 Task: Check the sale-to-list ratio of large master bedroom in the last 3 years.
Action: Mouse scrolled (773, 382) with delta (0, 0)
Screenshot: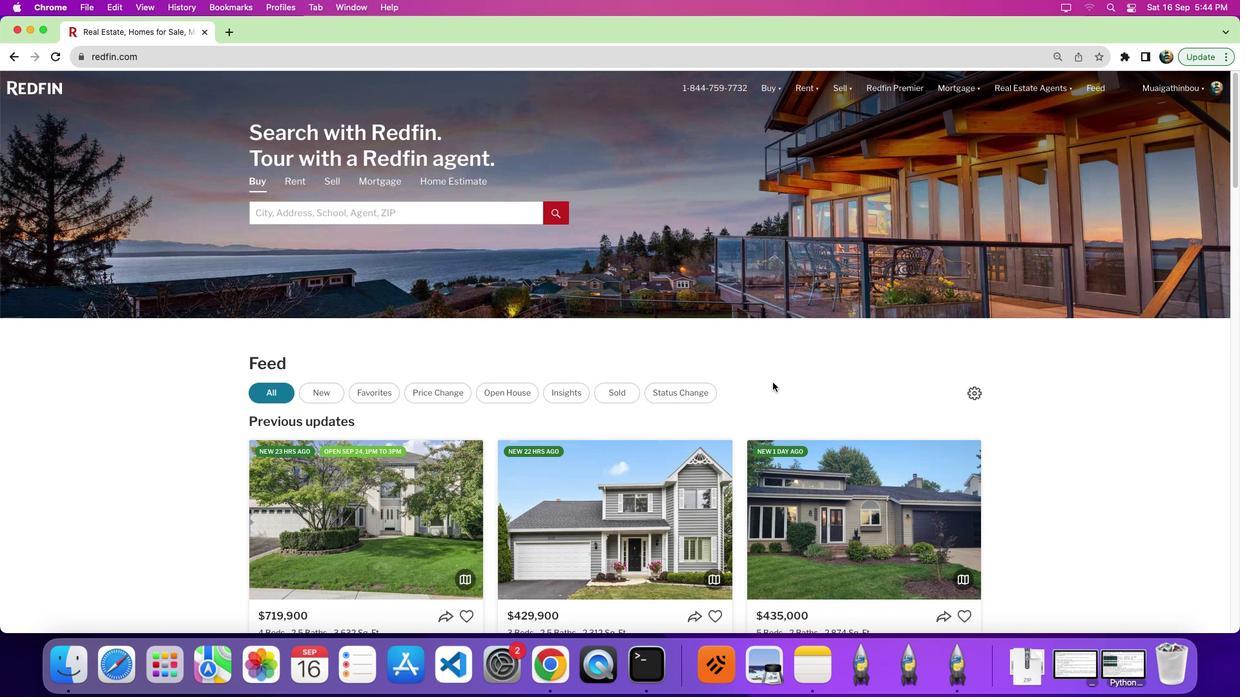 
Action: Mouse scrolled (773, 382) with delta (0, 0)
Screenshot: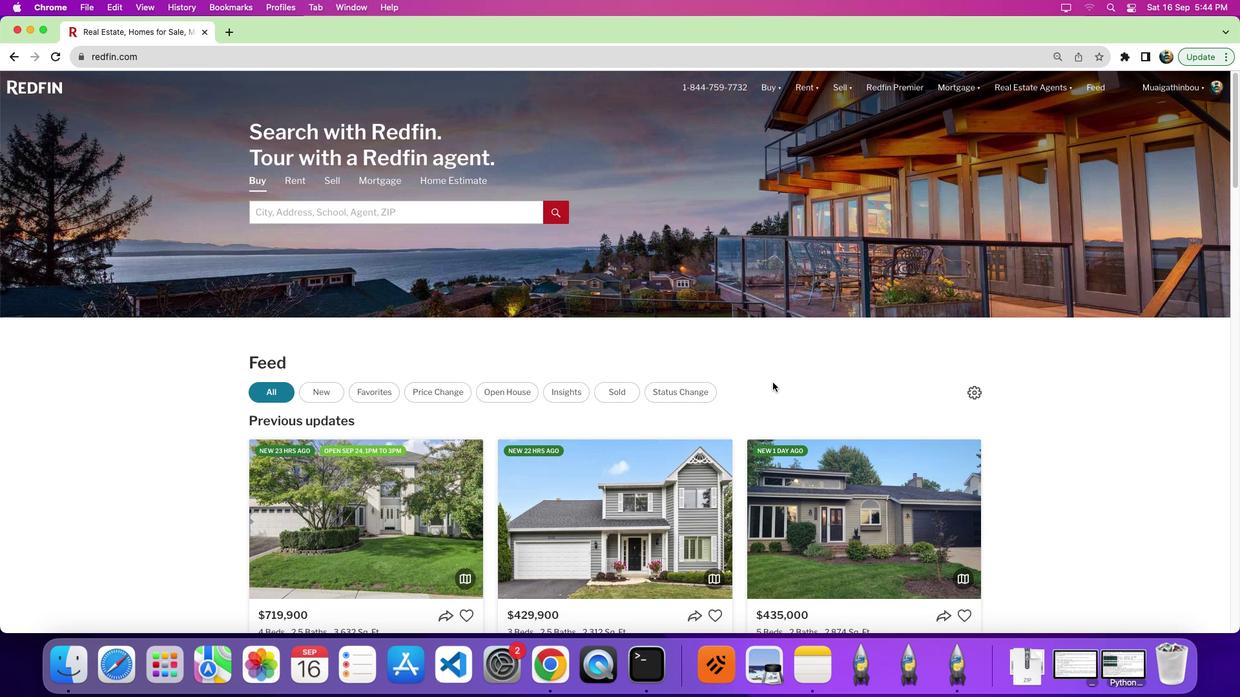 
Action: Mouse moved to (771, 383)
Screenshot: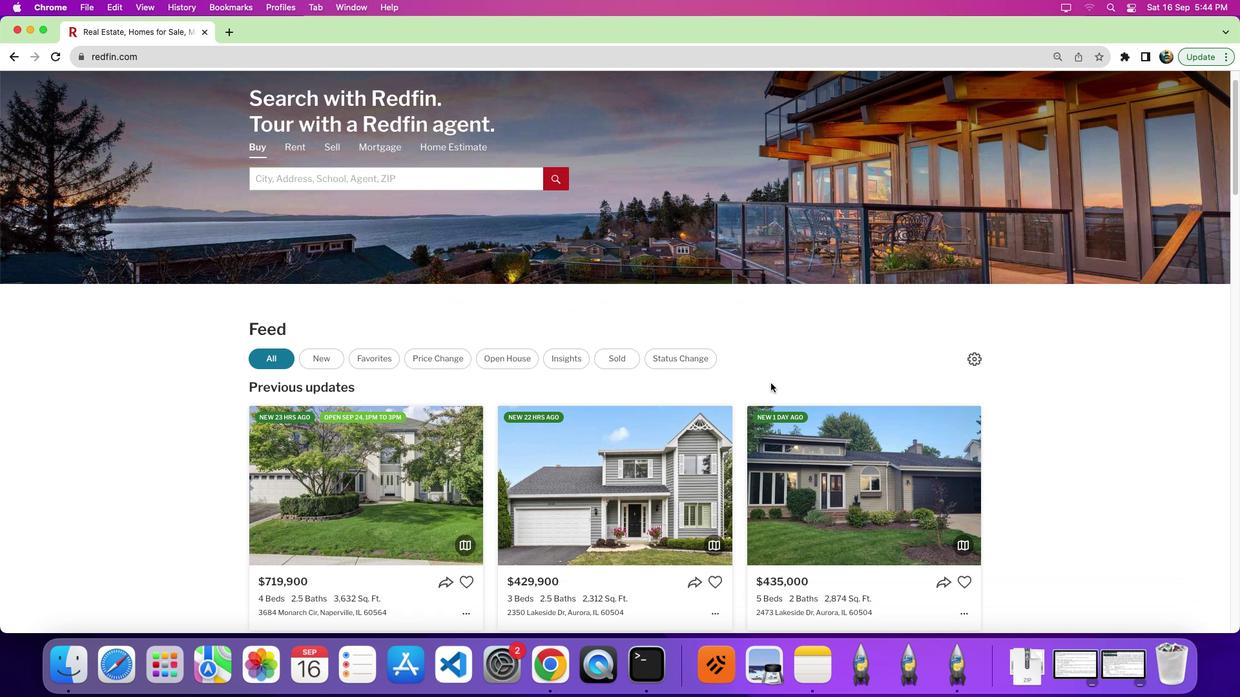 
Action: Mouse scrolled (771, 383) with delta (0, 0)
Screenshot: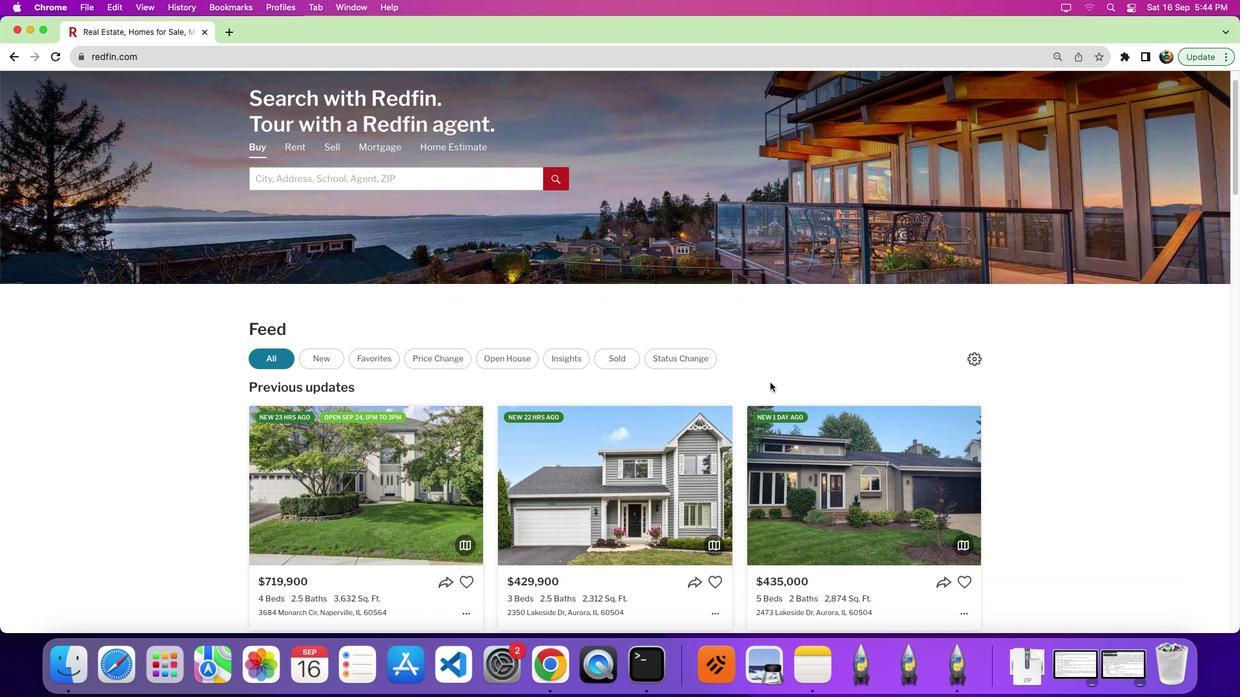 
Action: Mouse moved to (583, 340)
Screenshot: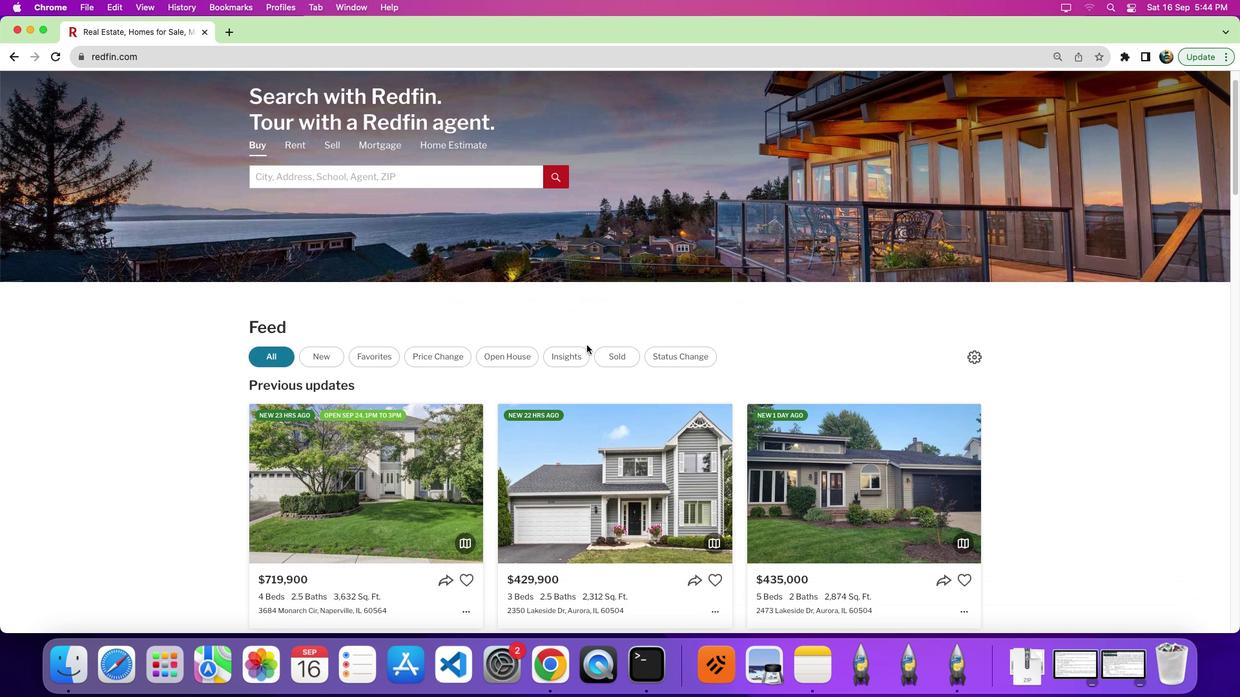 
Action: Mouse scrolled (583, 340) with delta (0, 0)
Screenshot: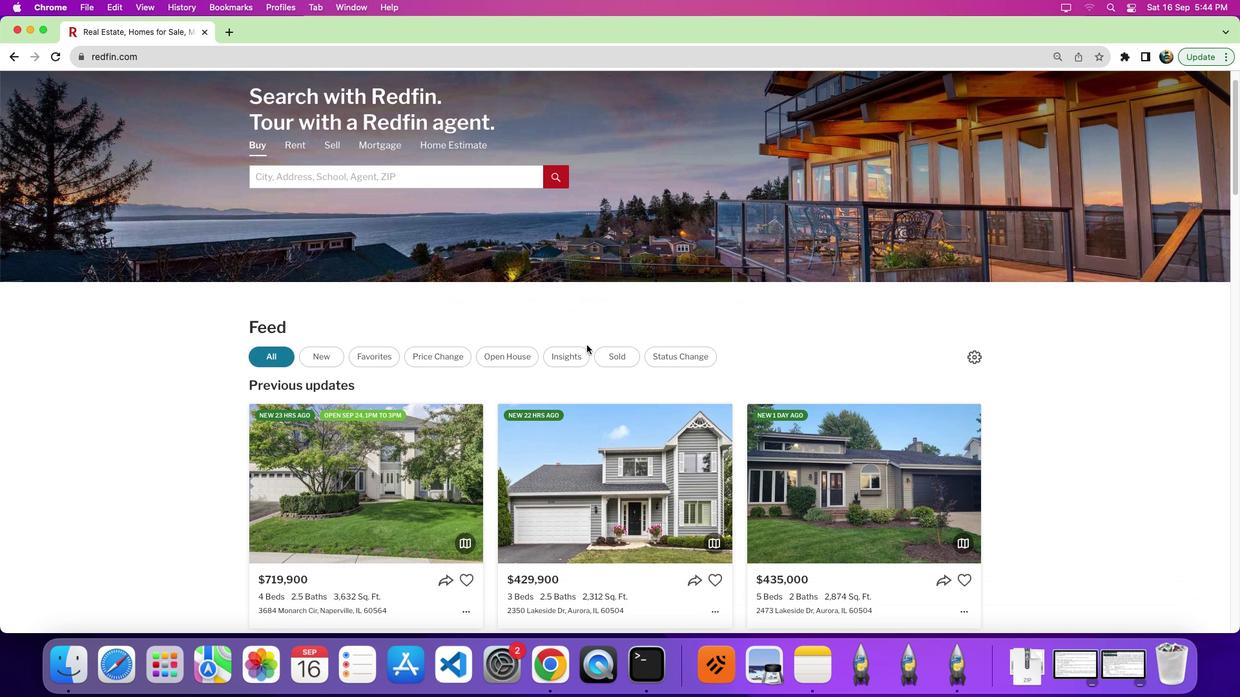 
Action: Mouse moved to (584, 342)
Screenshot: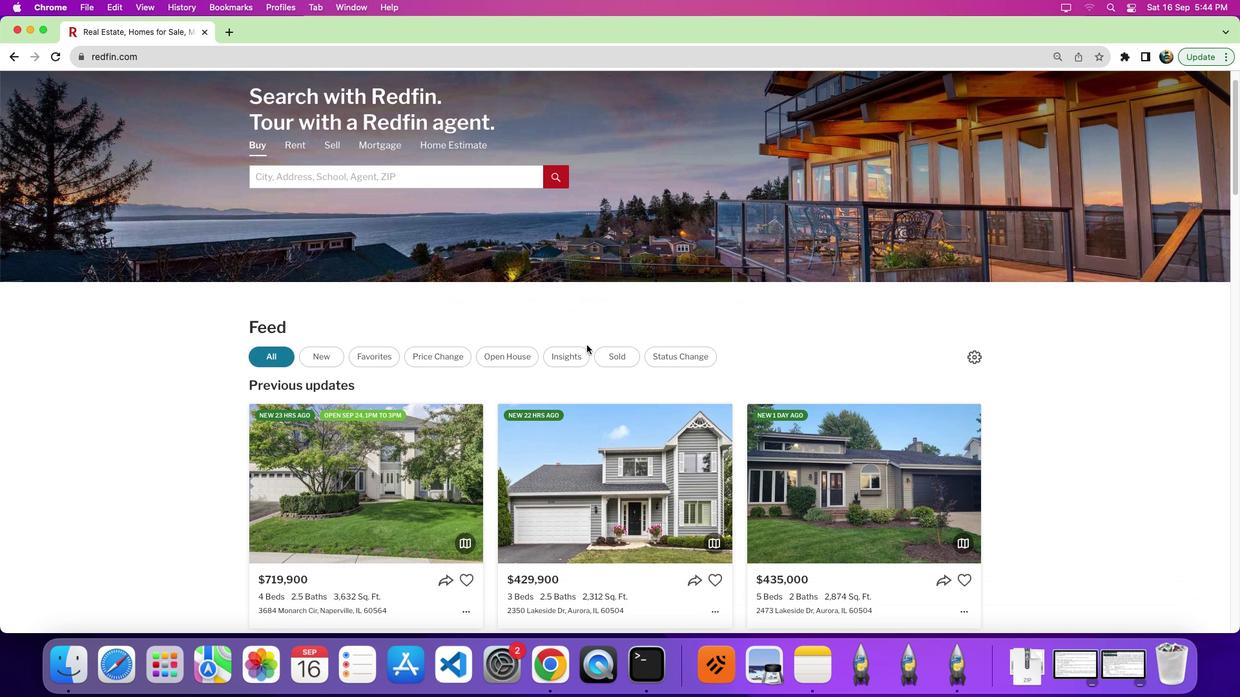 
Action: Mouse scrolled (584, 342) with delta (0, 1)
Screenshot: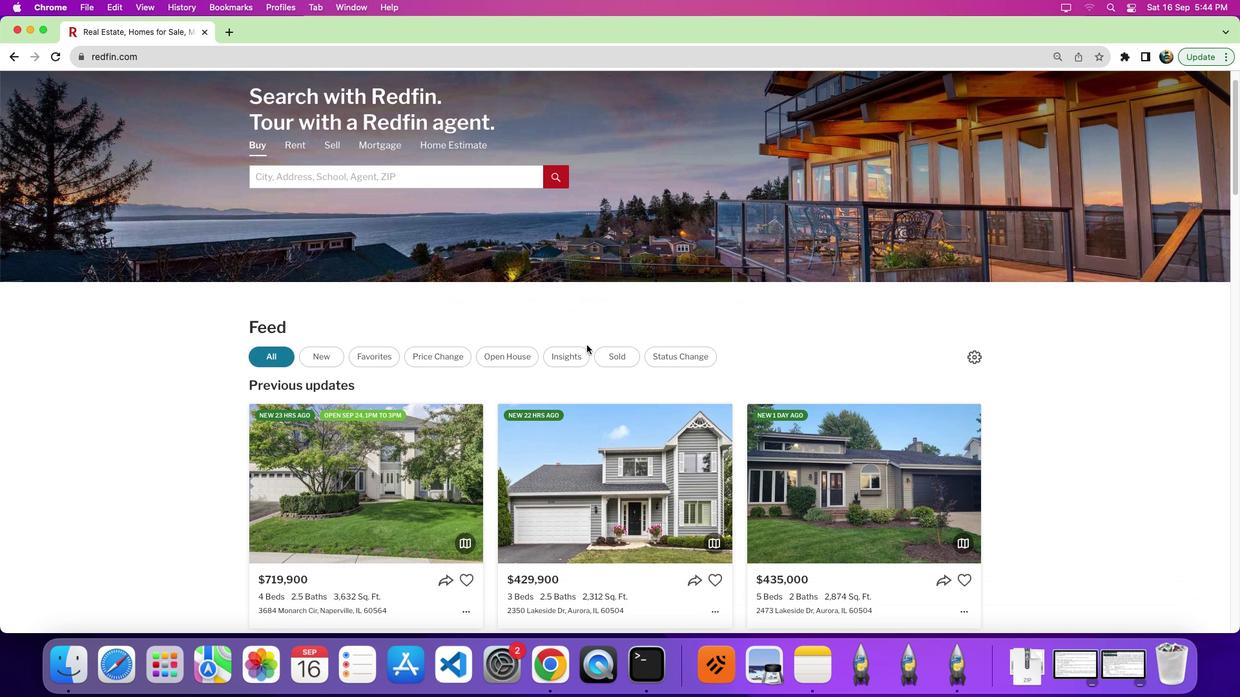
Action: Mouse moved to (590, 348)
Screenshot: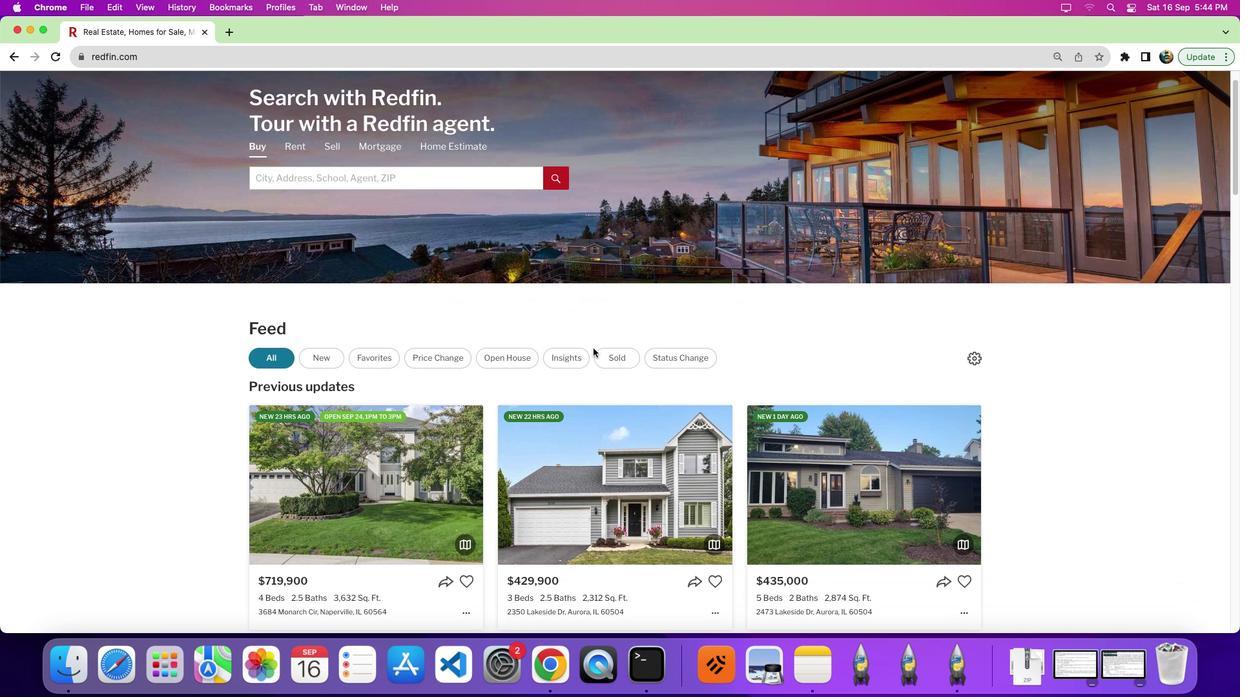 
Action: Mouse scrolled (590, 348) with delta (0, 5)
Screenshot: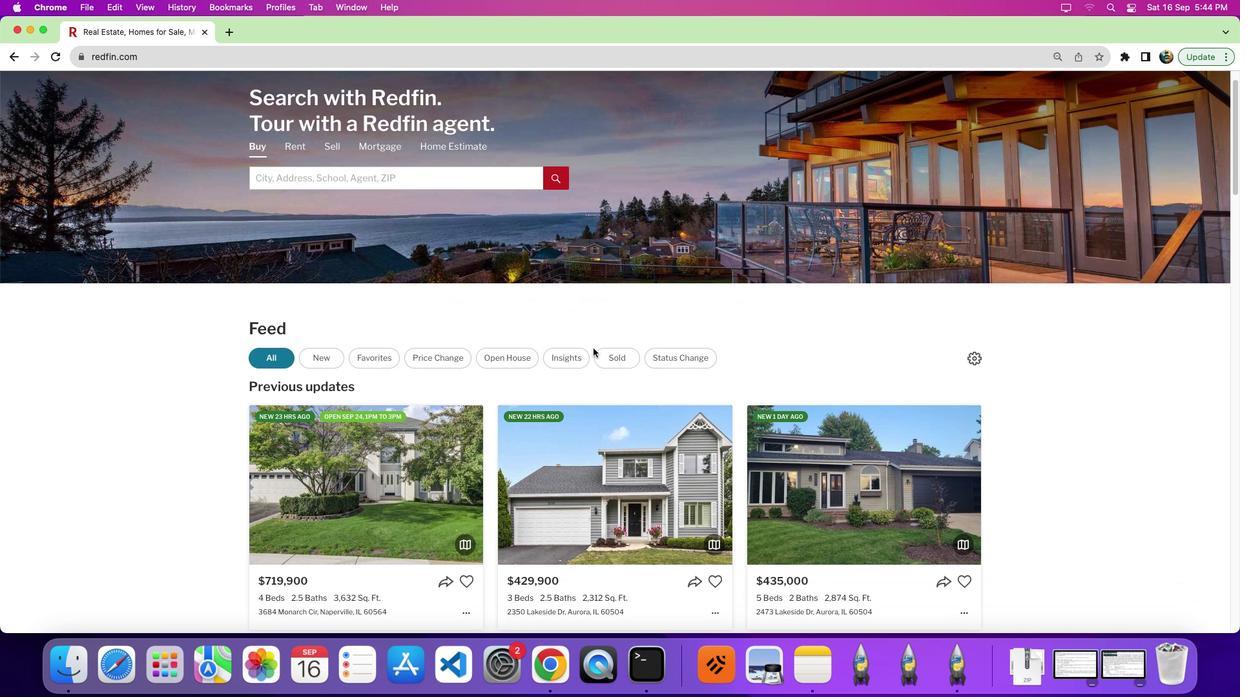 
Action: Mouse moved to (973, 223)
Screenshot: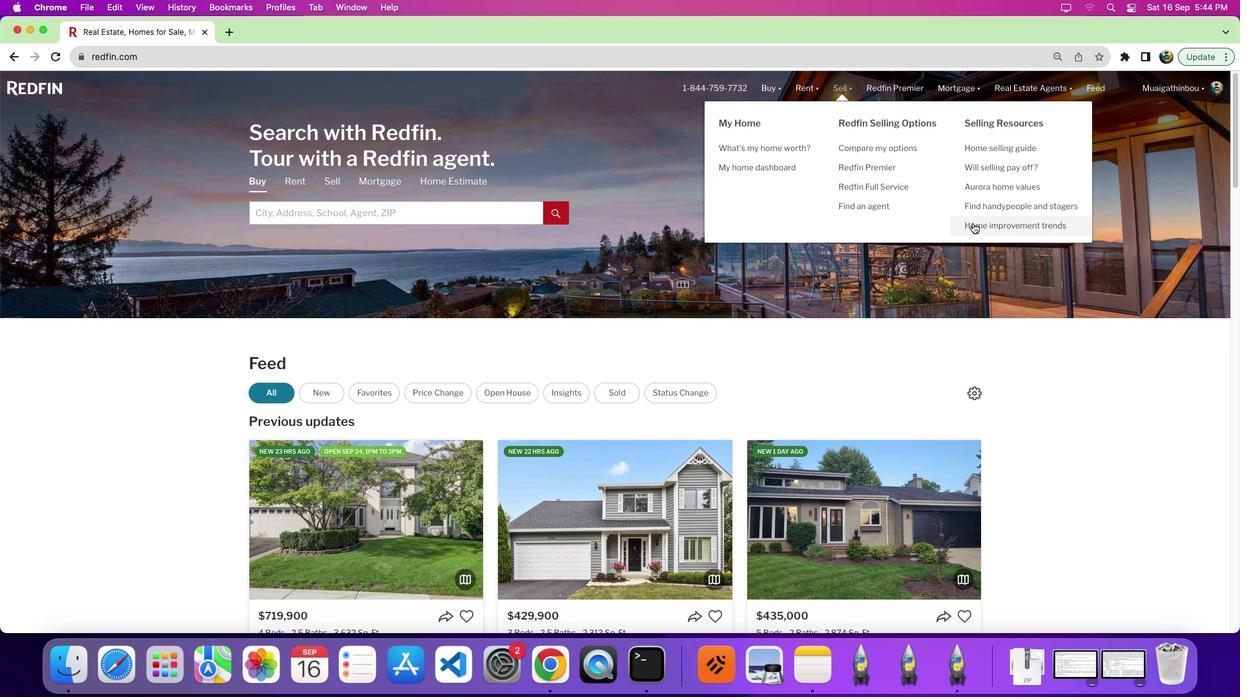
Action: Mouse pressed left at (973, 223)
Screenshot: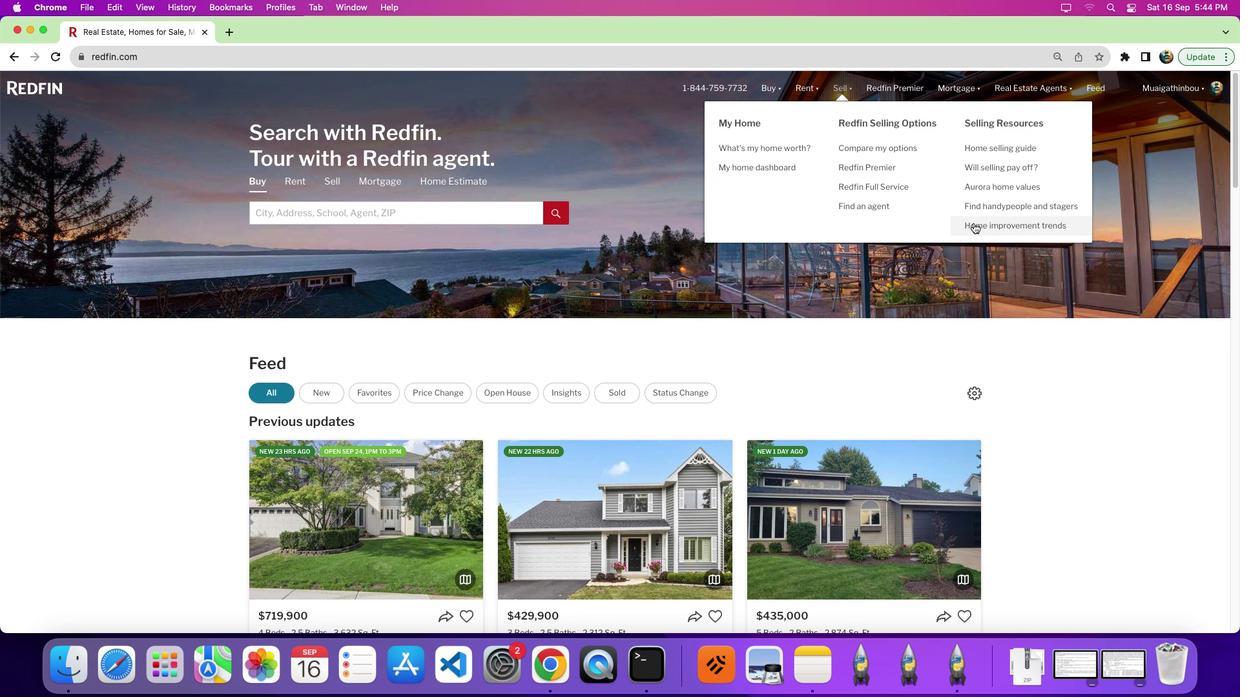 
Action: Mouse moved to (973, 223)
Screenshot: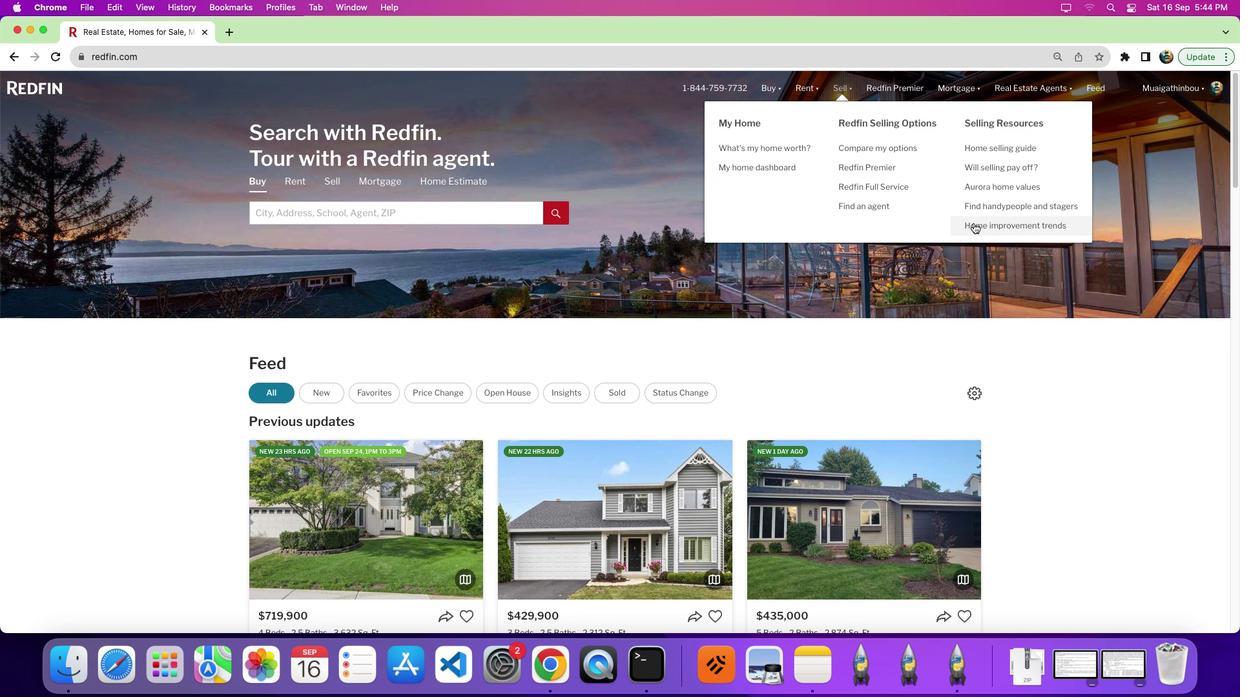 
Action: Mouse pressed left at (973, 223)
Screenshot: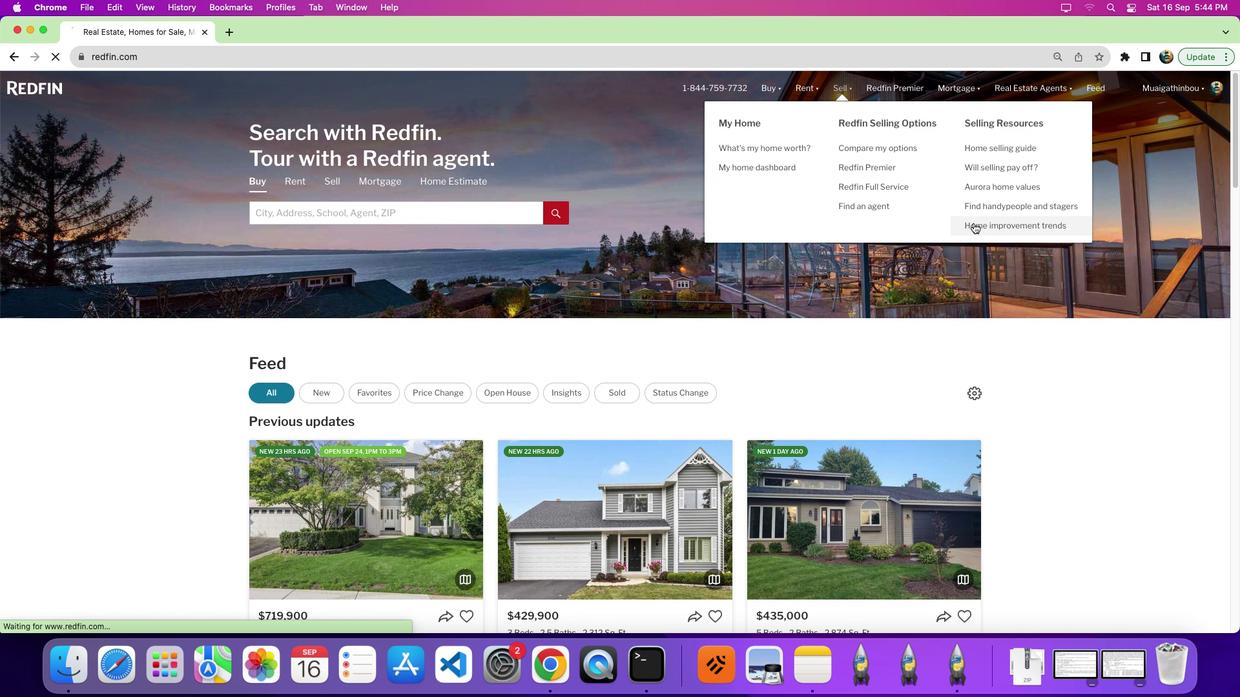 
Action: Mouse moved to (352, 248)
Screenshot: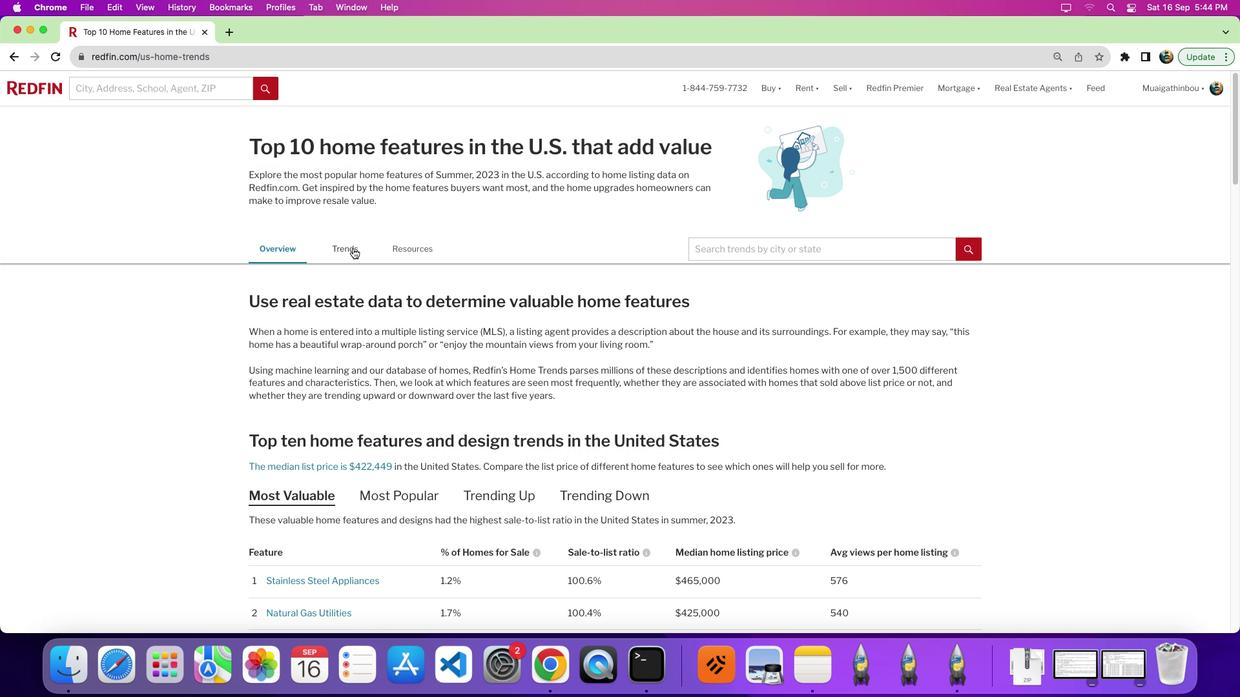 
Action: Mouse pressed left at (352, 248)
Screenshot: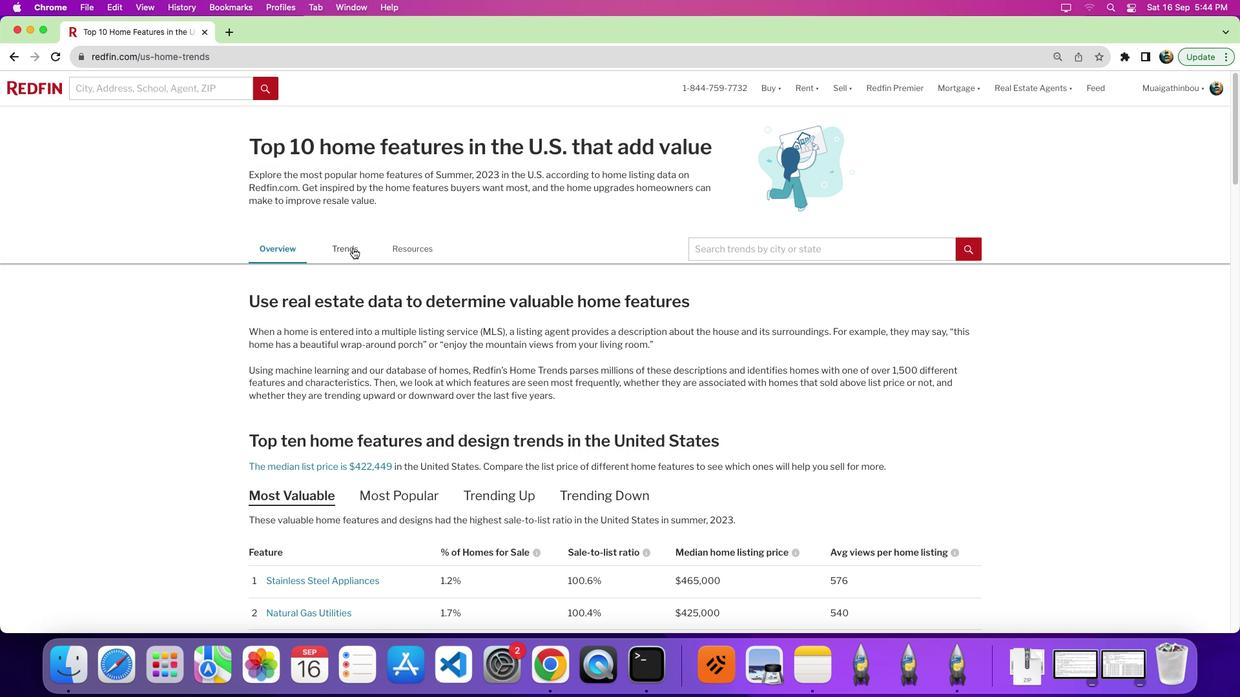 
Action: Mouse moved to (547, 372)
Screenshot: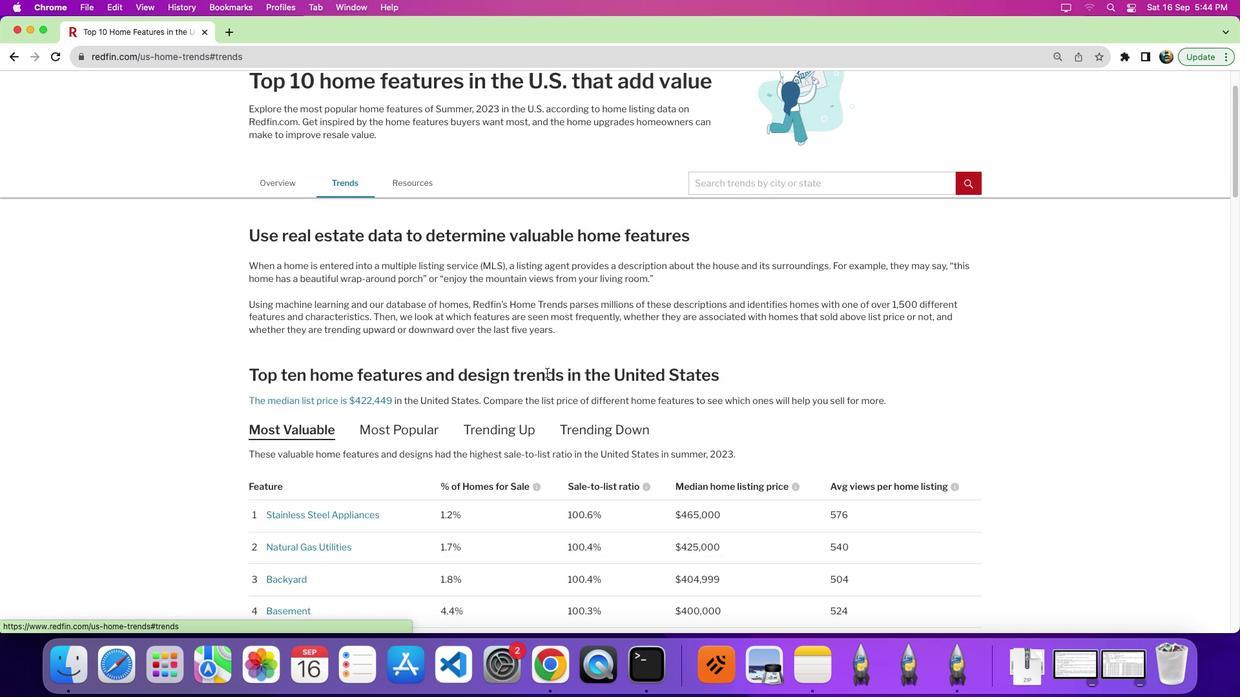 
Action: Mouse scrolled (547, 372) with delta (0, 0)
Screenshot: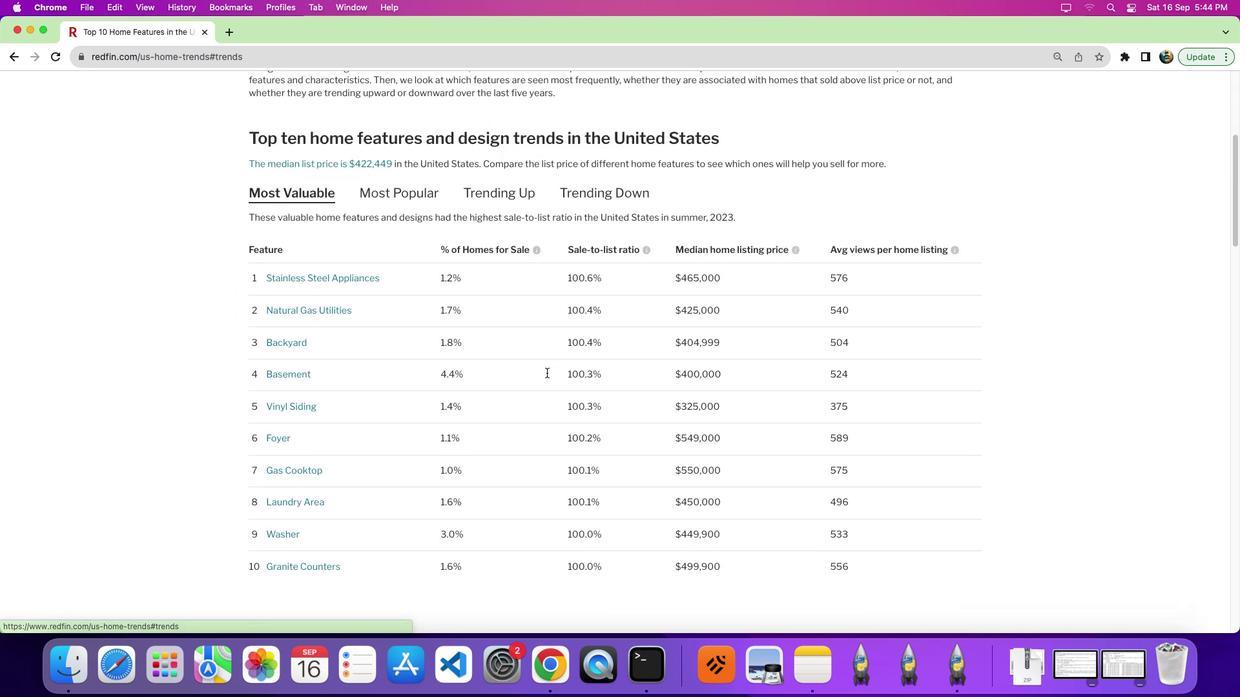 
Action: Mouse scrolled (547, 372) with delta (0, -1)
Screenshot: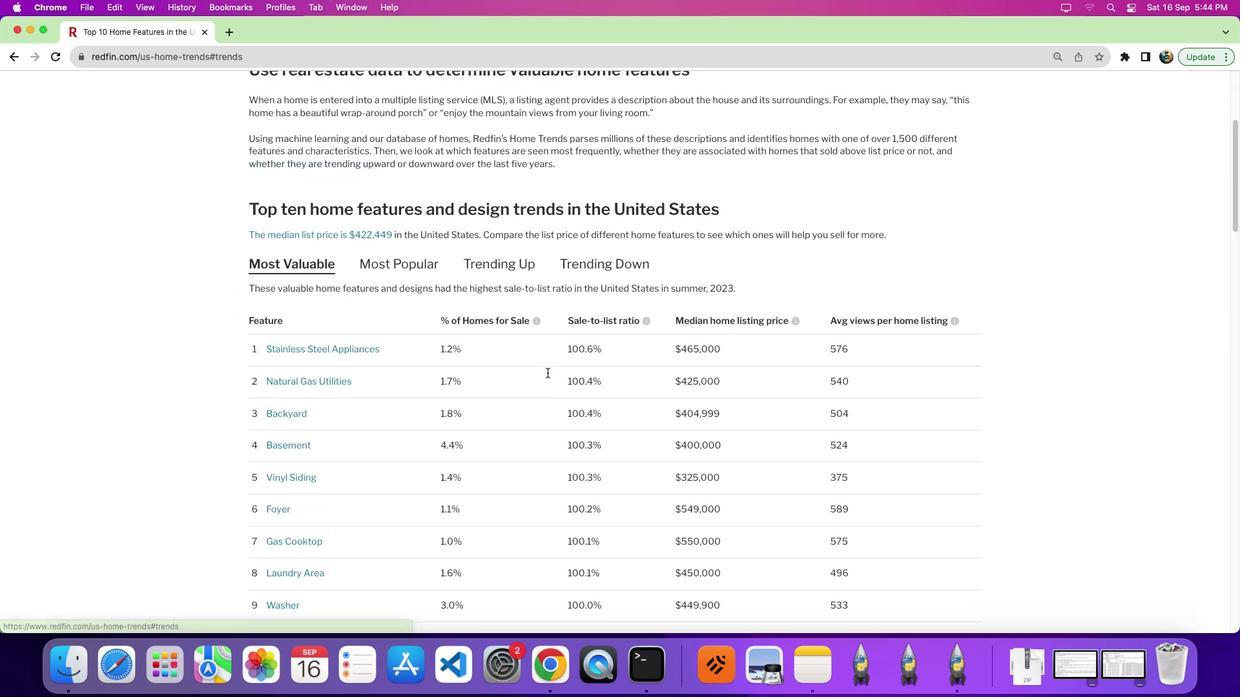 
Action: Mouse moved to (547, 372)
Screenshot: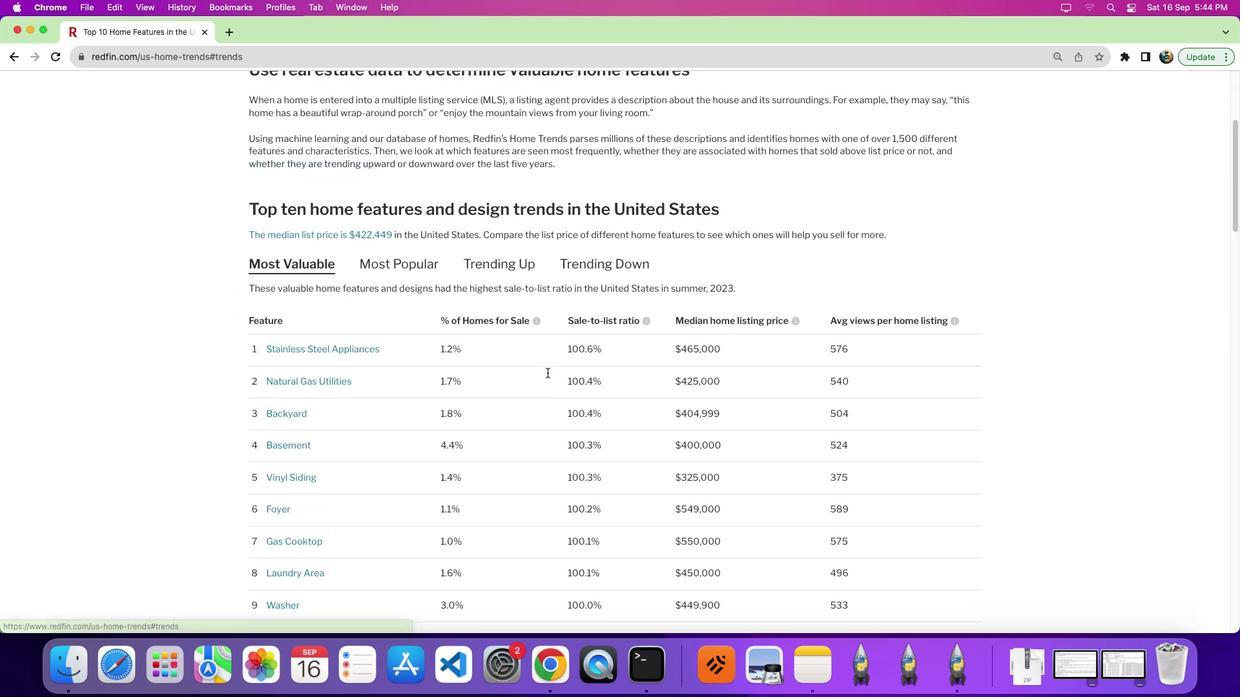 
Action: Mouse scrolled (547, 372) with delta (0, -5)
Screenshot: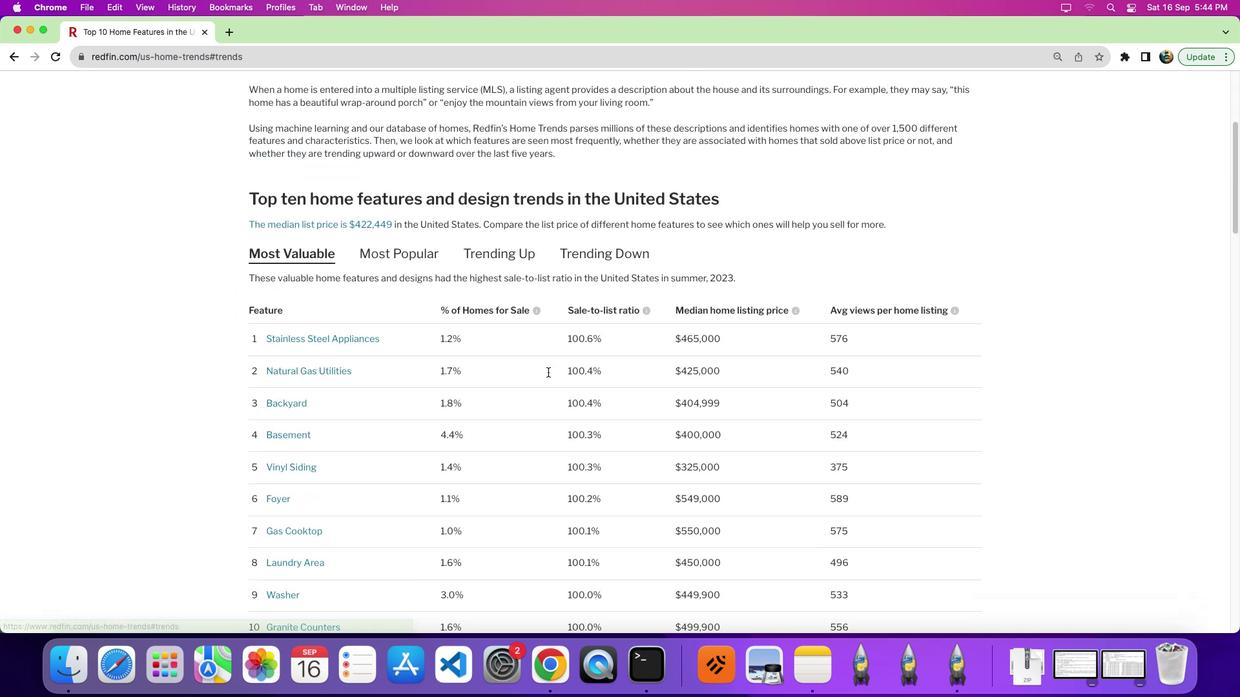 
Action: Mouse moved to (547, 372)
Screenshot: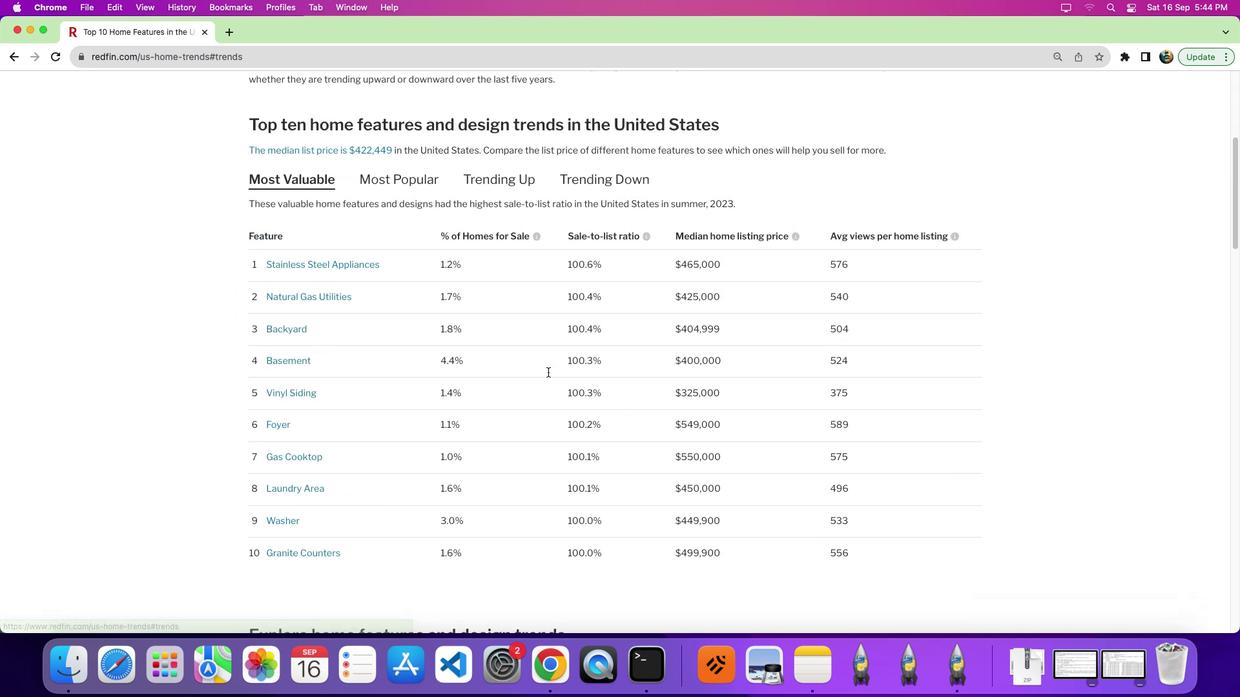 
Action: Mouse scrolled (547, 372) with delta (0, 0)
Screenshot: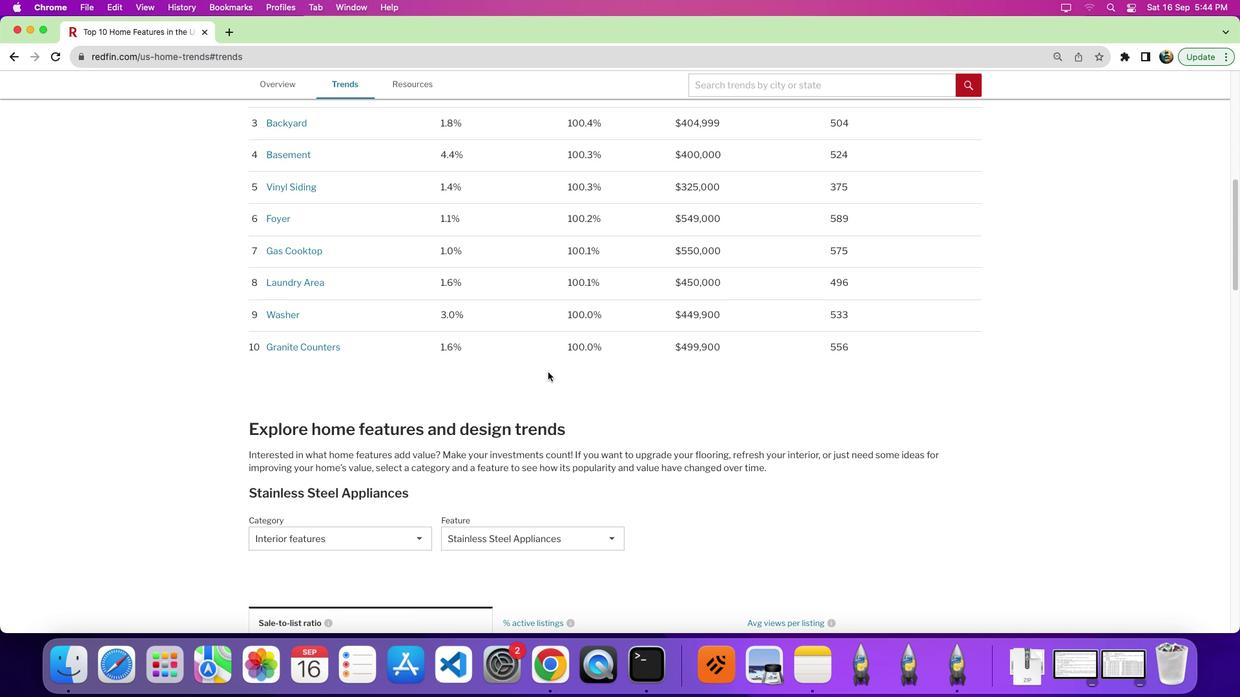 
Action: Mouse scrolled (547, 372) with delta (0, 0)
Screenshot: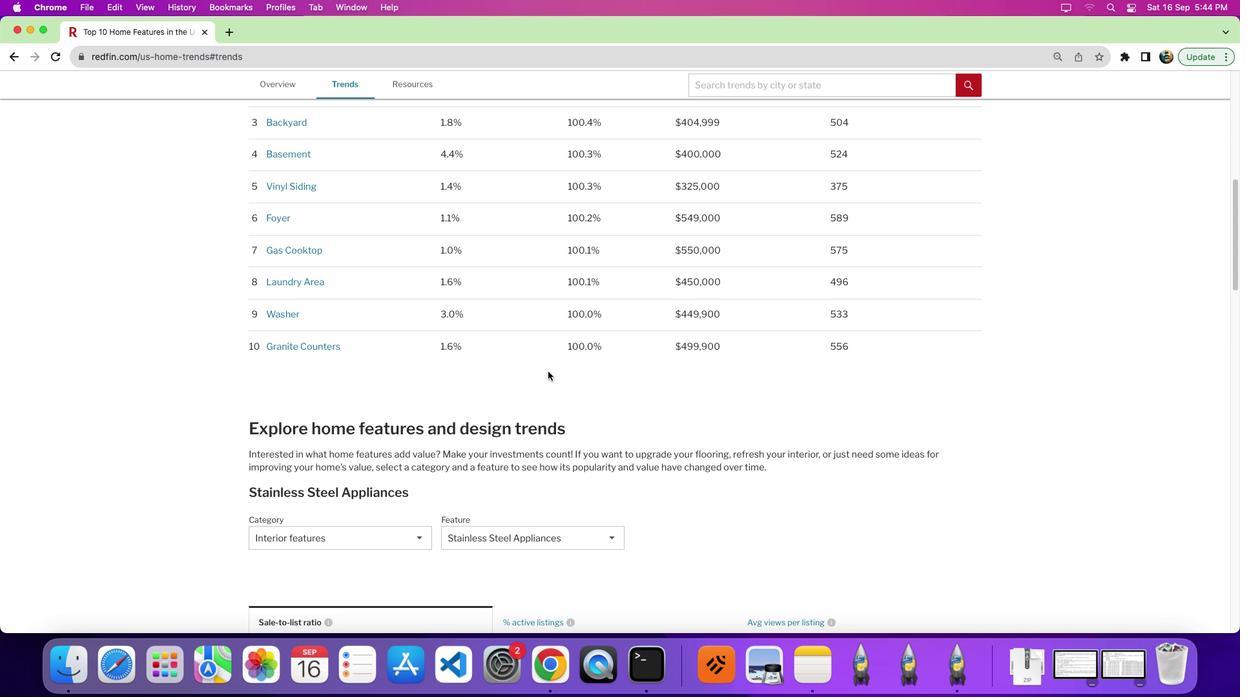 
Action: Mouse moved to (547, 371)
Screenshot: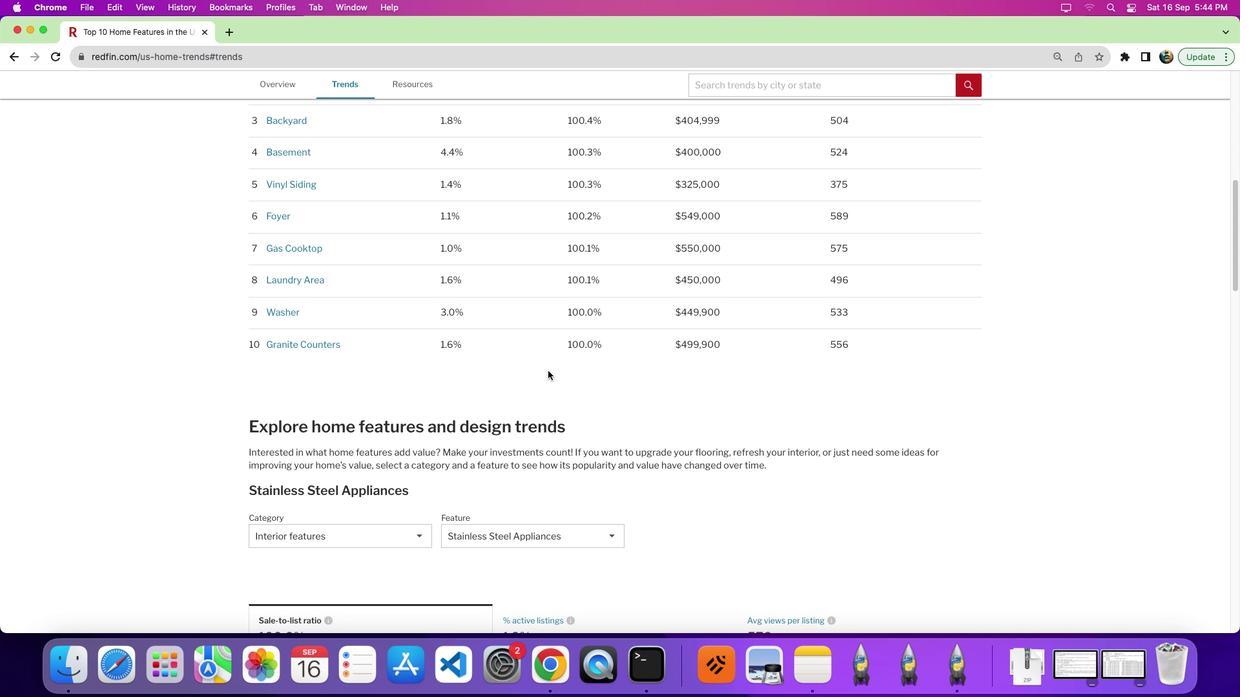 
Action: Mouse scrolled (547, 371) with delta (0, -3)
Screenshot: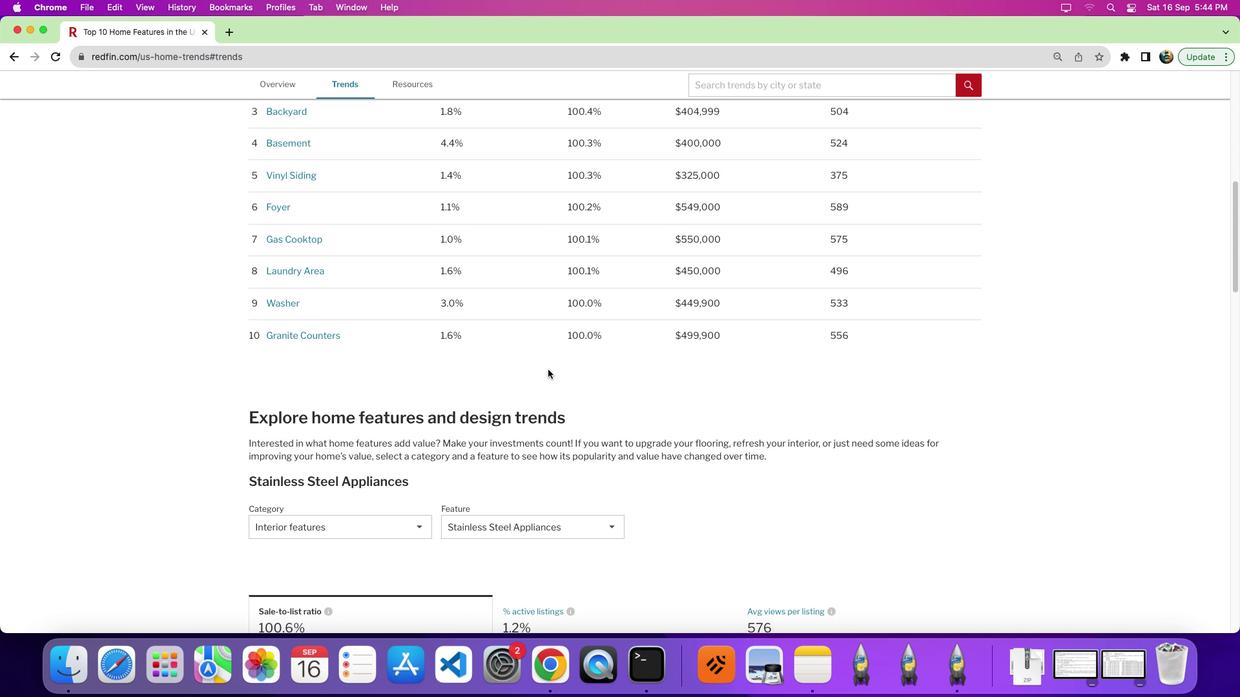 
Action: Mouse moved to (430, 321)
Screenshot: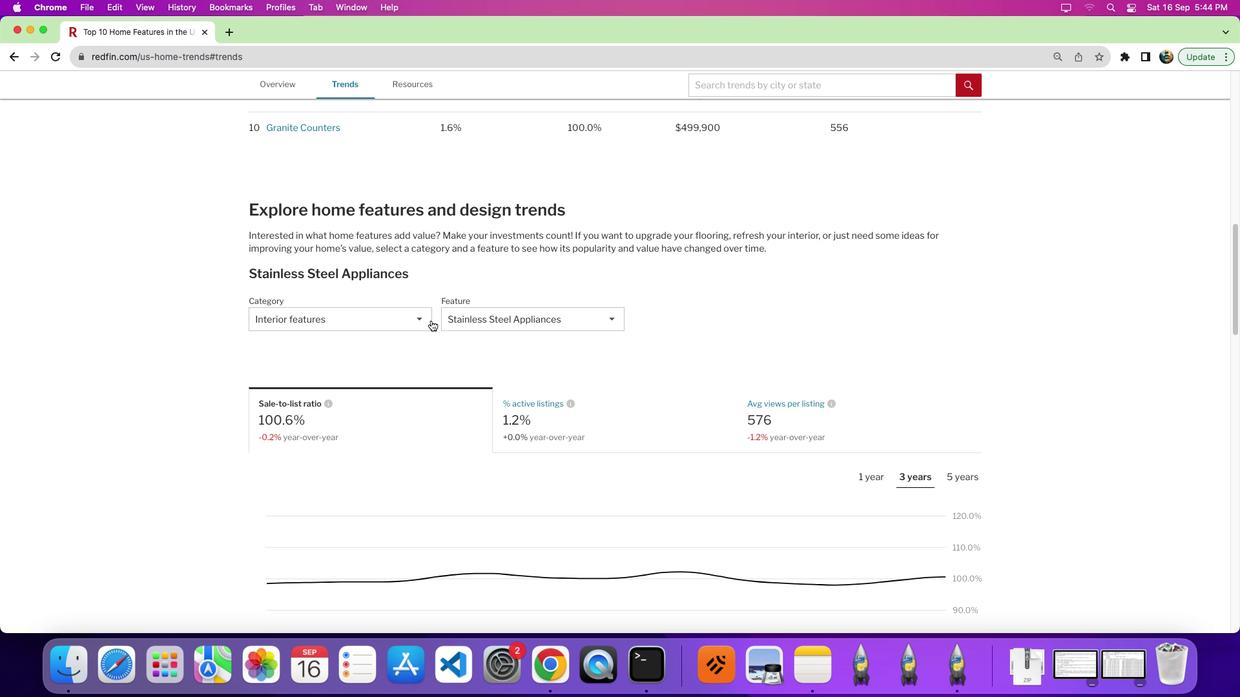 
Action: Mouse pressed left at (430, 321)
Screenshot: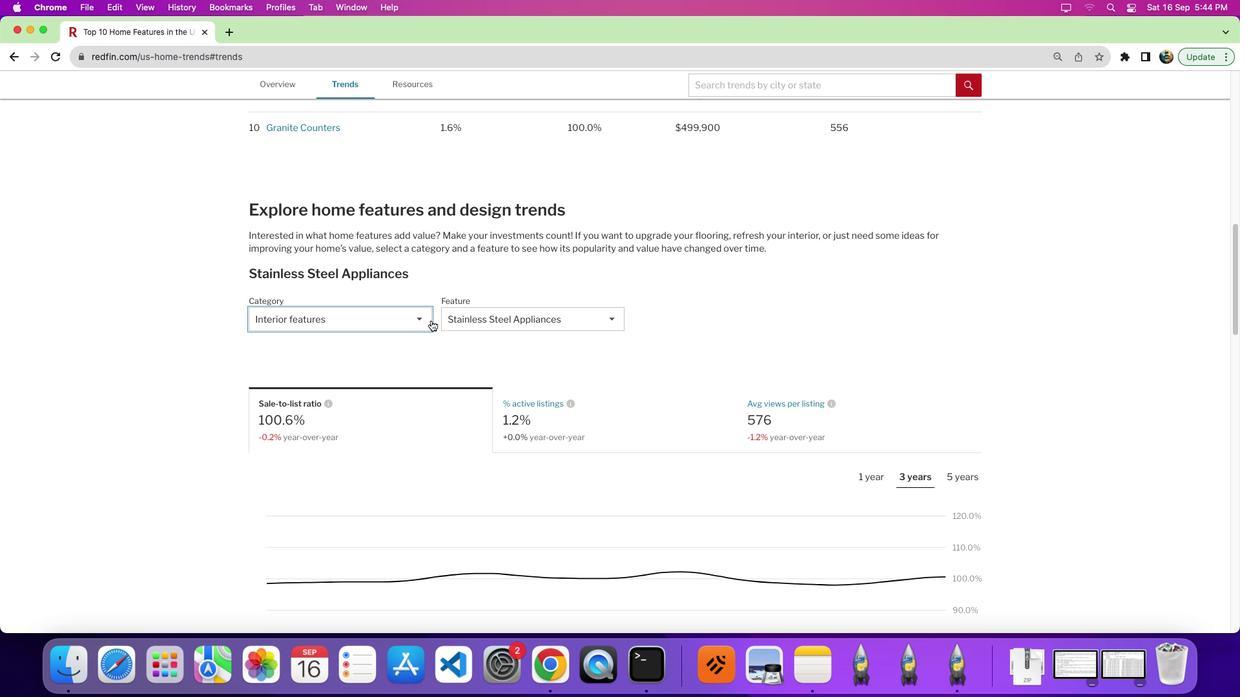 
Action: Mouse moved to (389, 368)
Screenshot: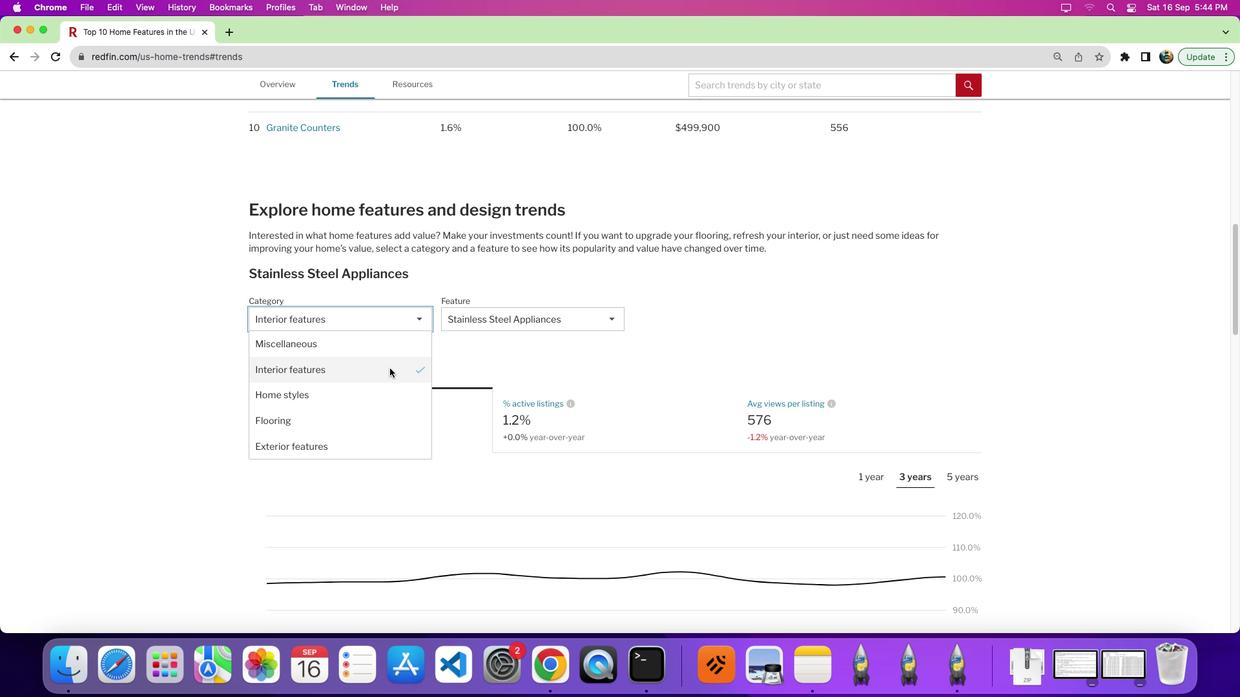 
Action: Mouse pressed left at (389, 368)
Screenshot: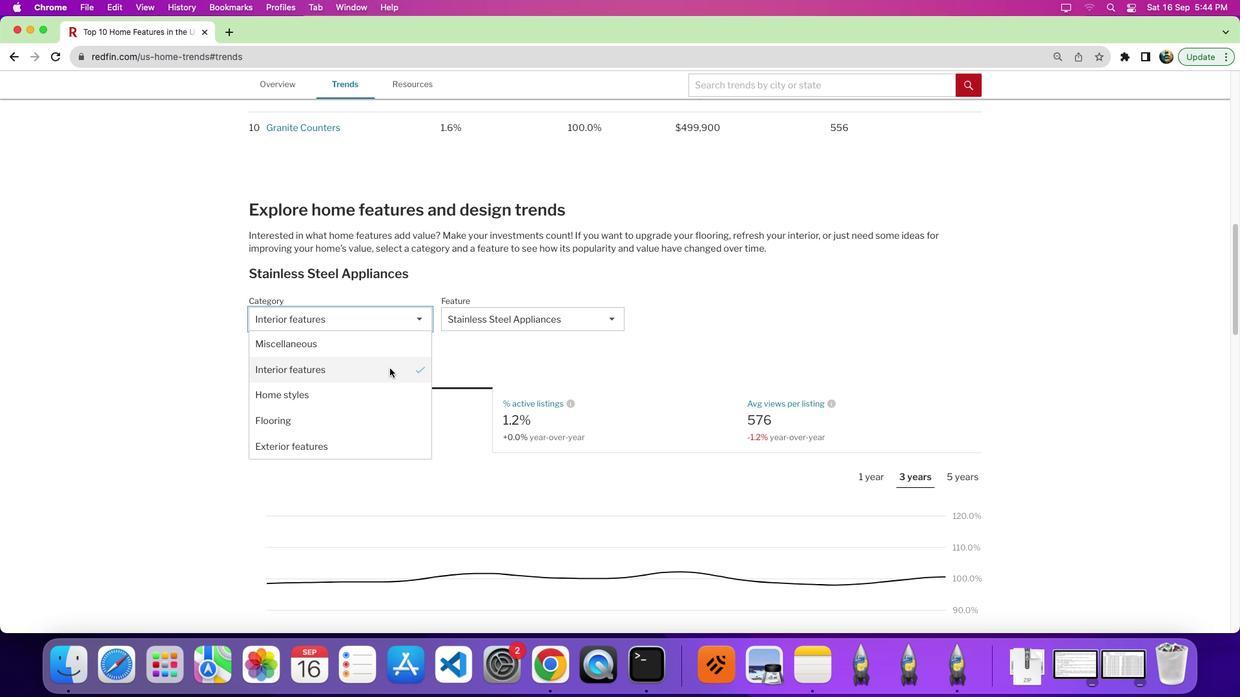 
Action: Mouse moved to (526, 314)
Screenshot: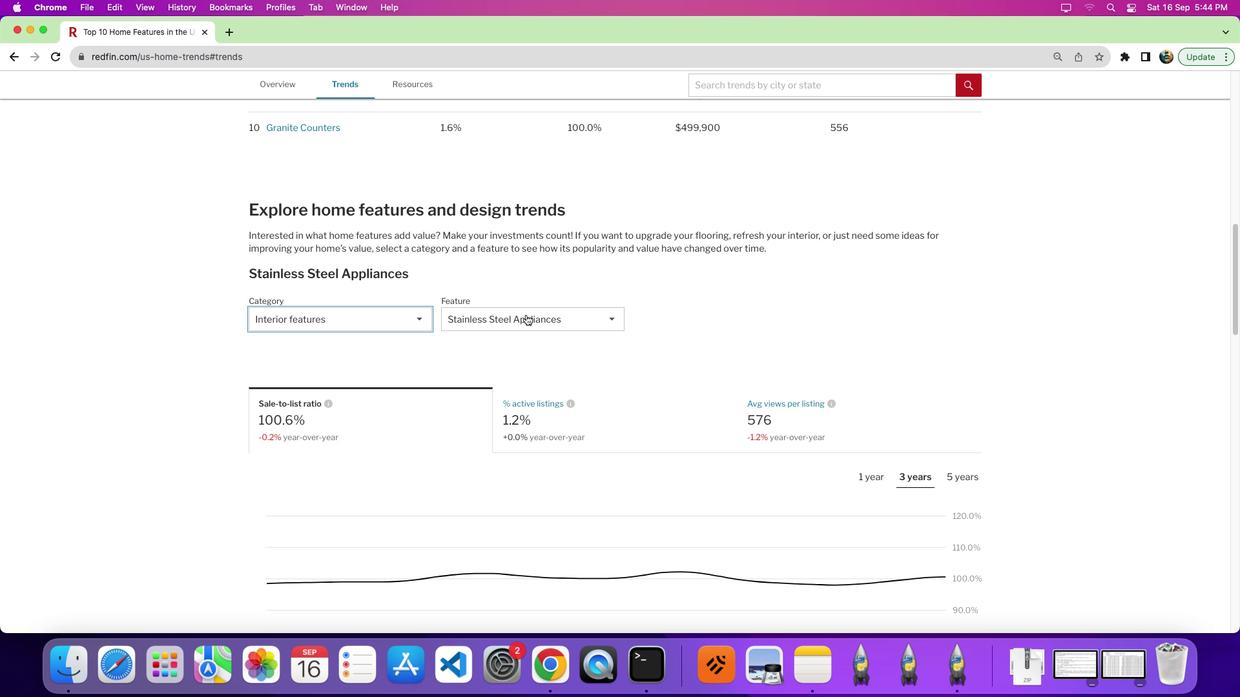 
Action: Mouse pressed left at (526, 314)
Screenshot: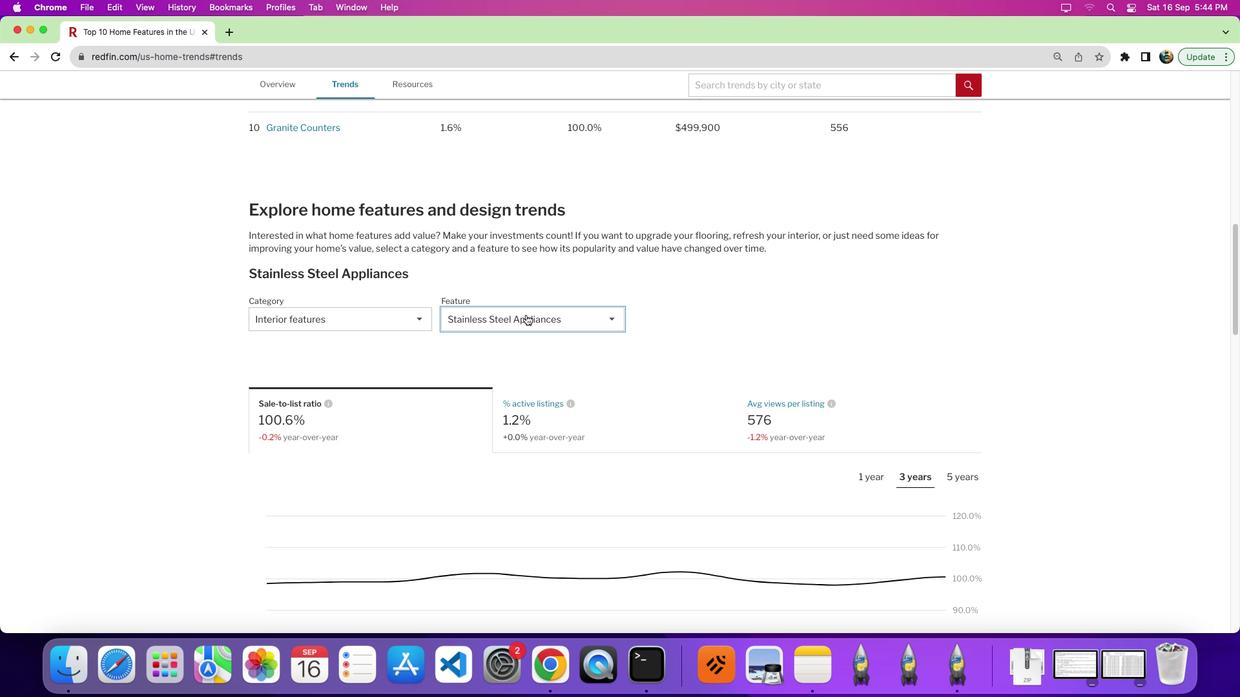 
Action: Mouse moved to (618, 437)
Screenshot: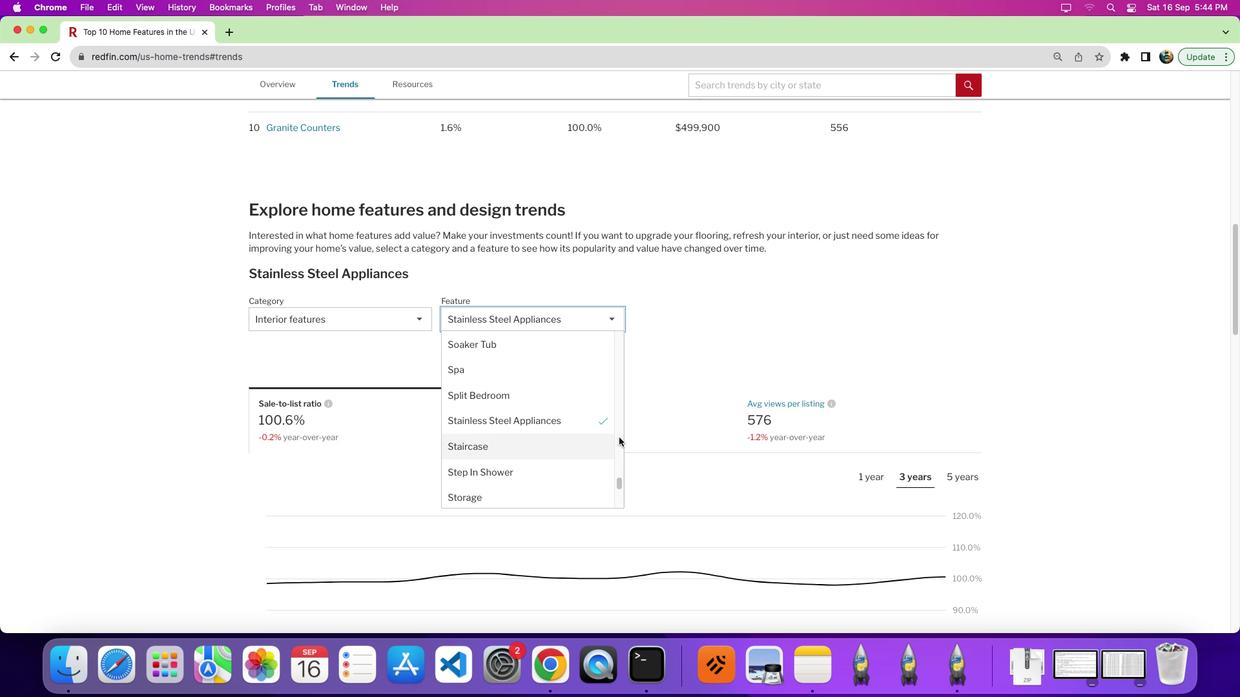 
Action: Mouse pressed left at (618, 437)
Screenshot: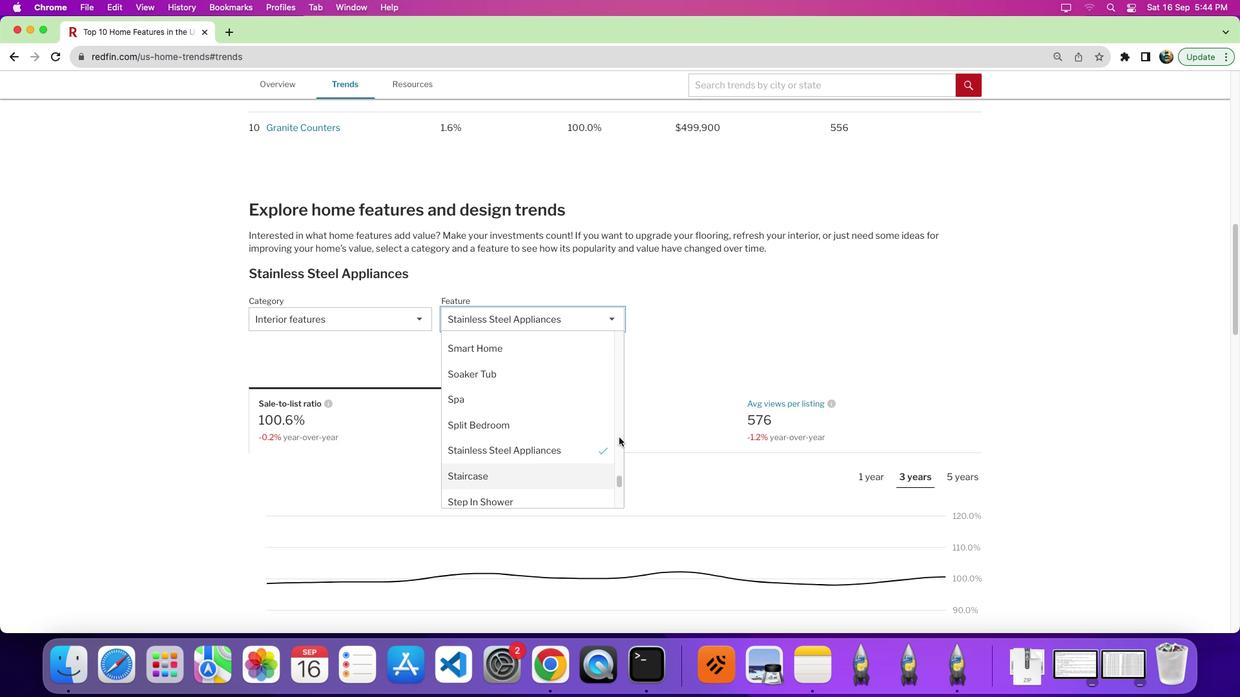 
Action: Mouse moved to (542, 441)
Screenshot: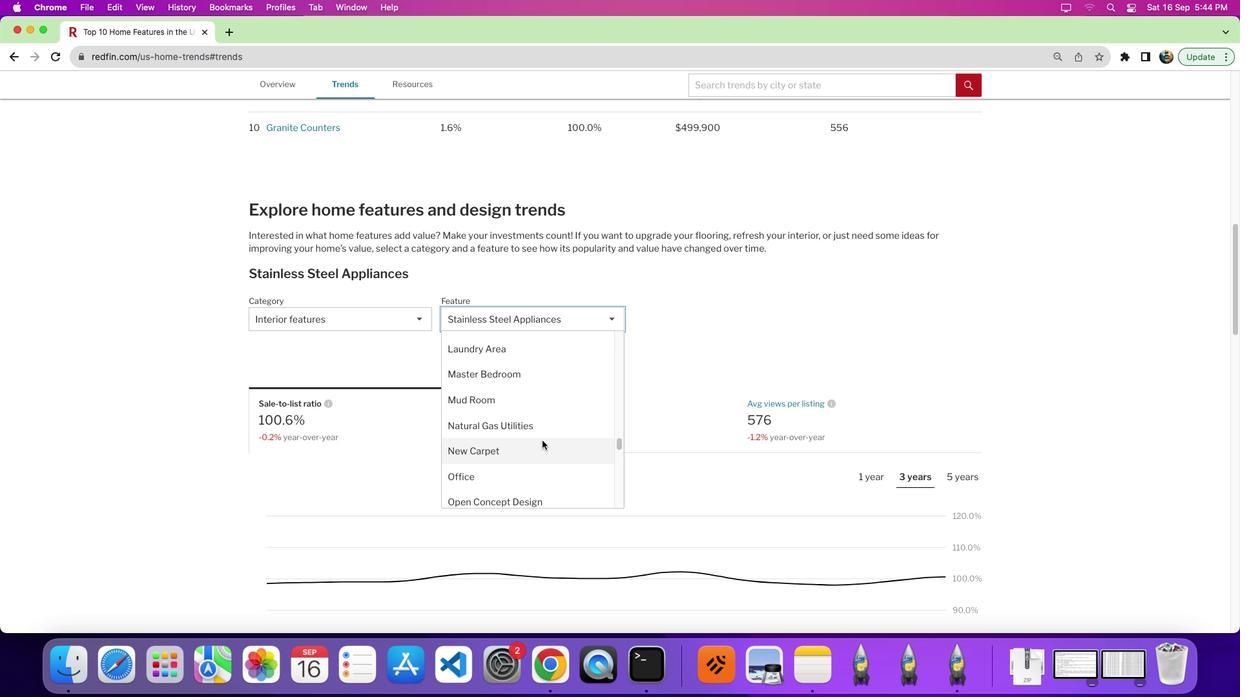 
Action: Mouse scrolled (542, 441) with delta (0, 0)
Screenshot: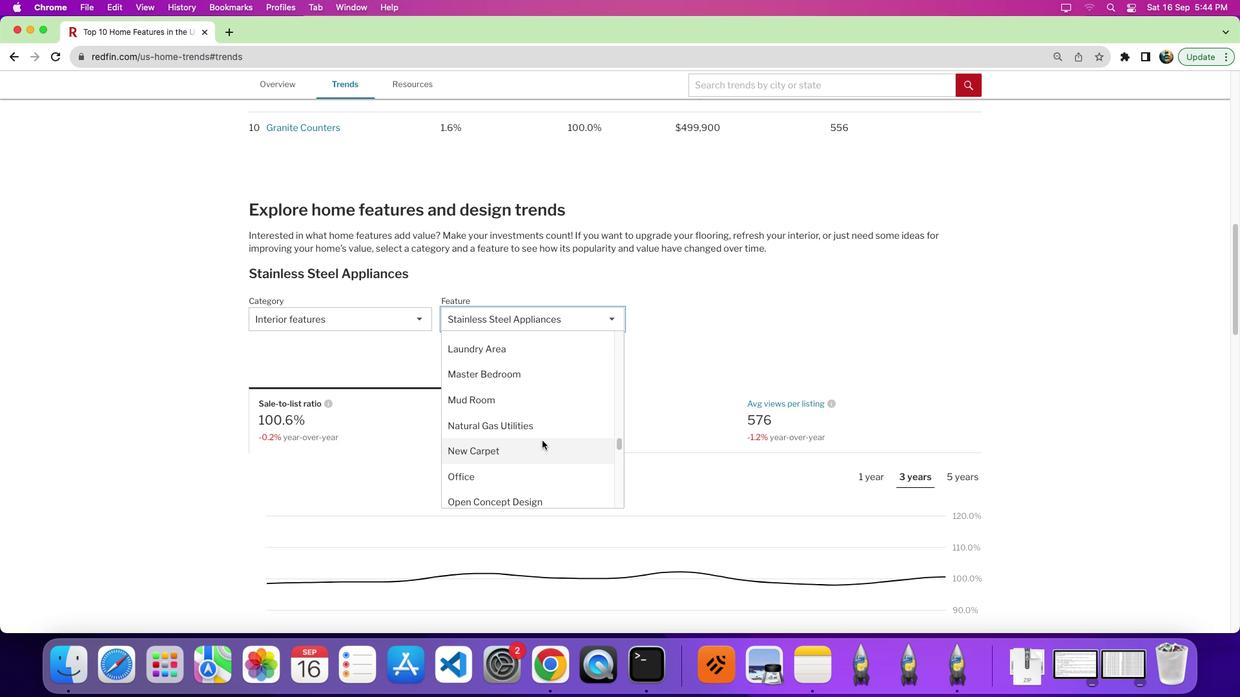 
Action: Mouse scrolled (542, 441) with delta (0, 0)
Screenshot: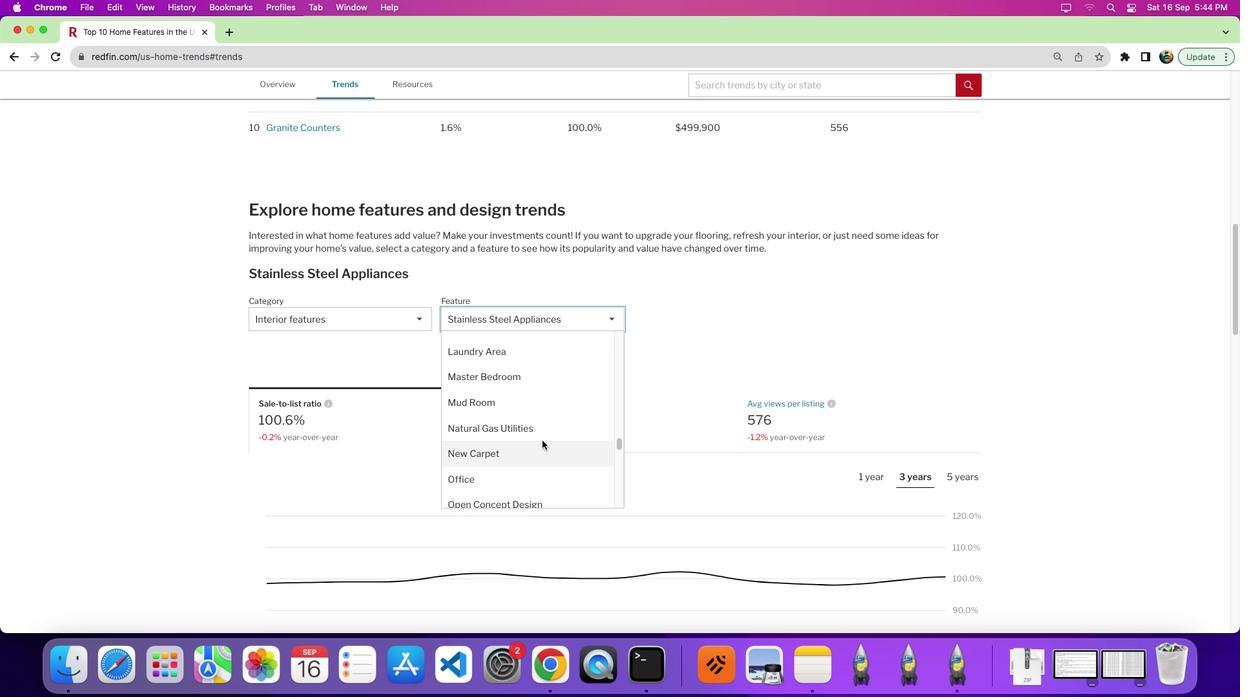 
Action: Mouse scrolled (542, 441) with delta (0, 0)
Screenshot: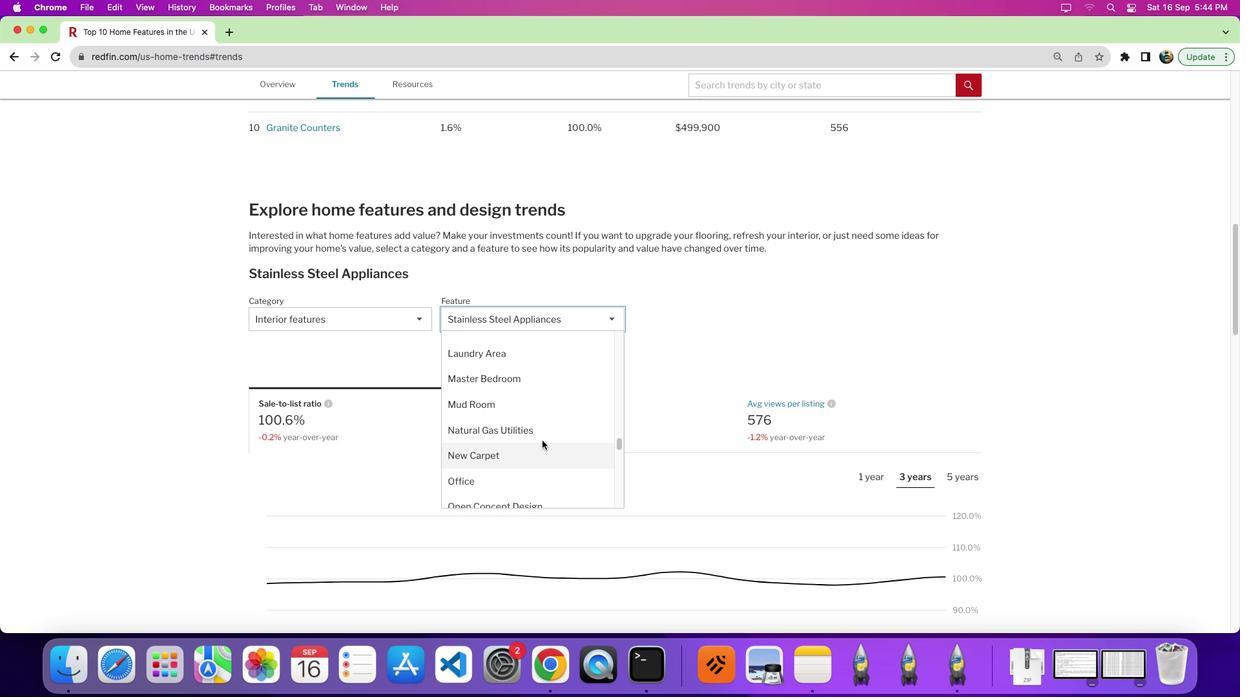 
Action: Mouse moved to (542, 439)
Screenshot: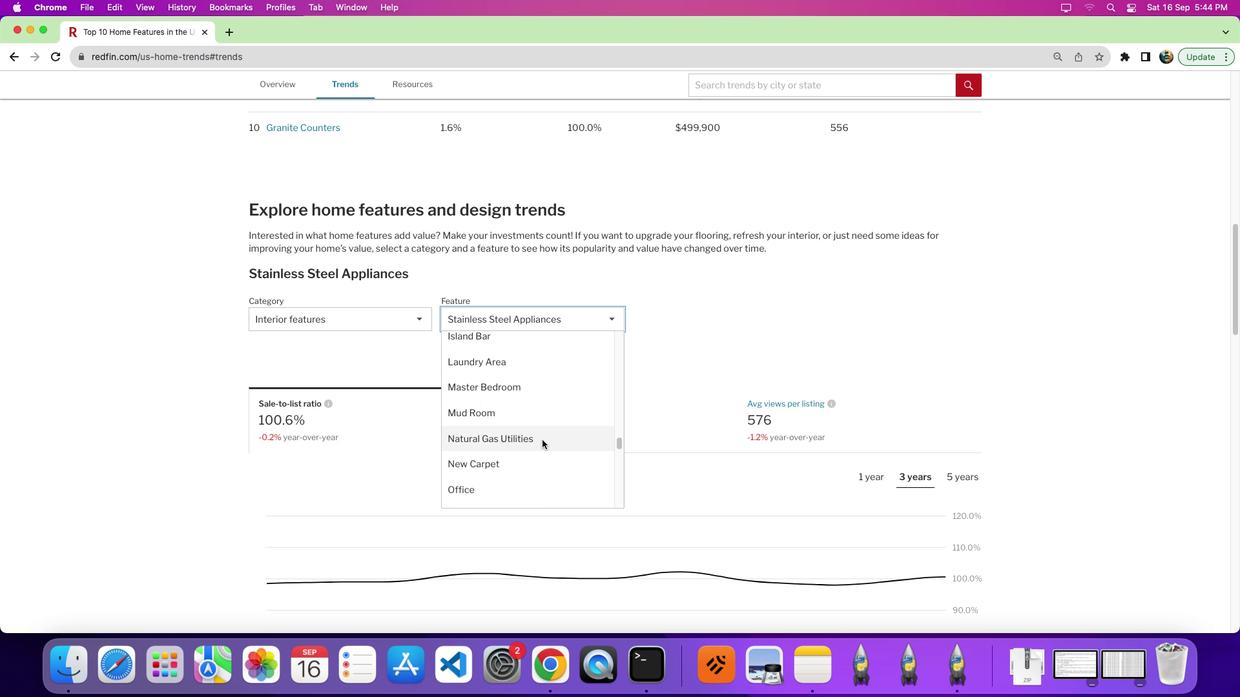 
Action: Mouse scrolled (542, 439) with delta (0, 0)
Screenshot: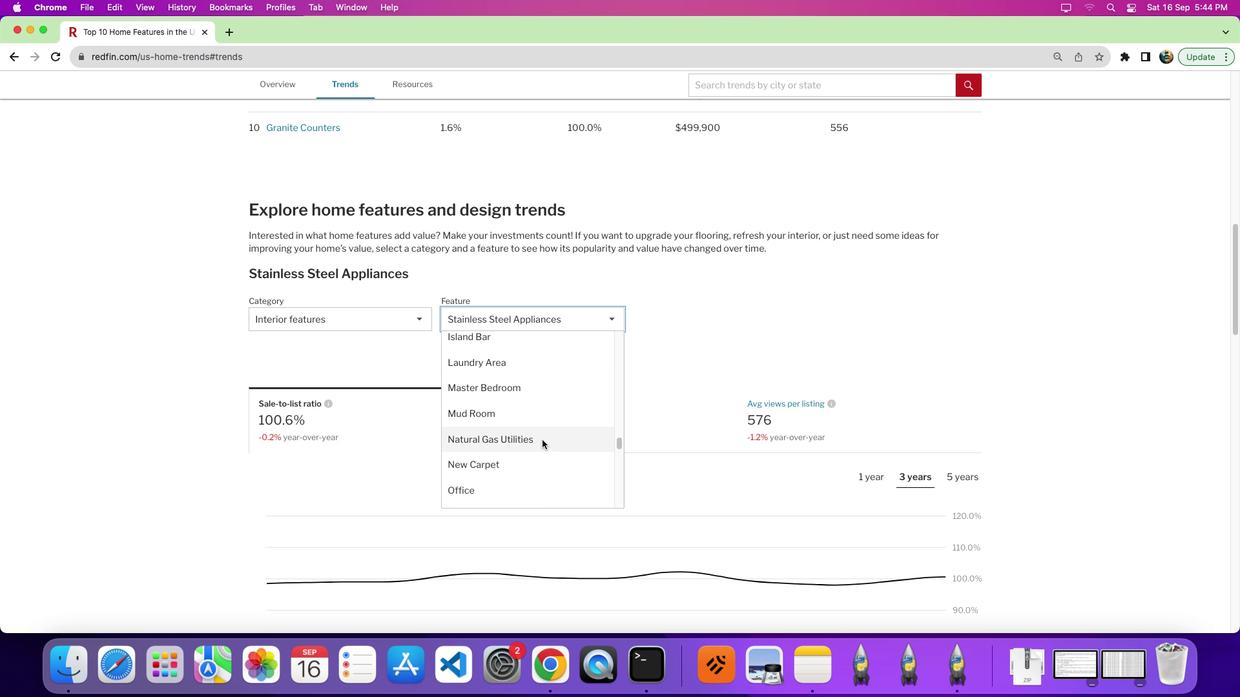 
Action: Mouse scrolled (542, 439) with delta (0, 0)
Screenshot: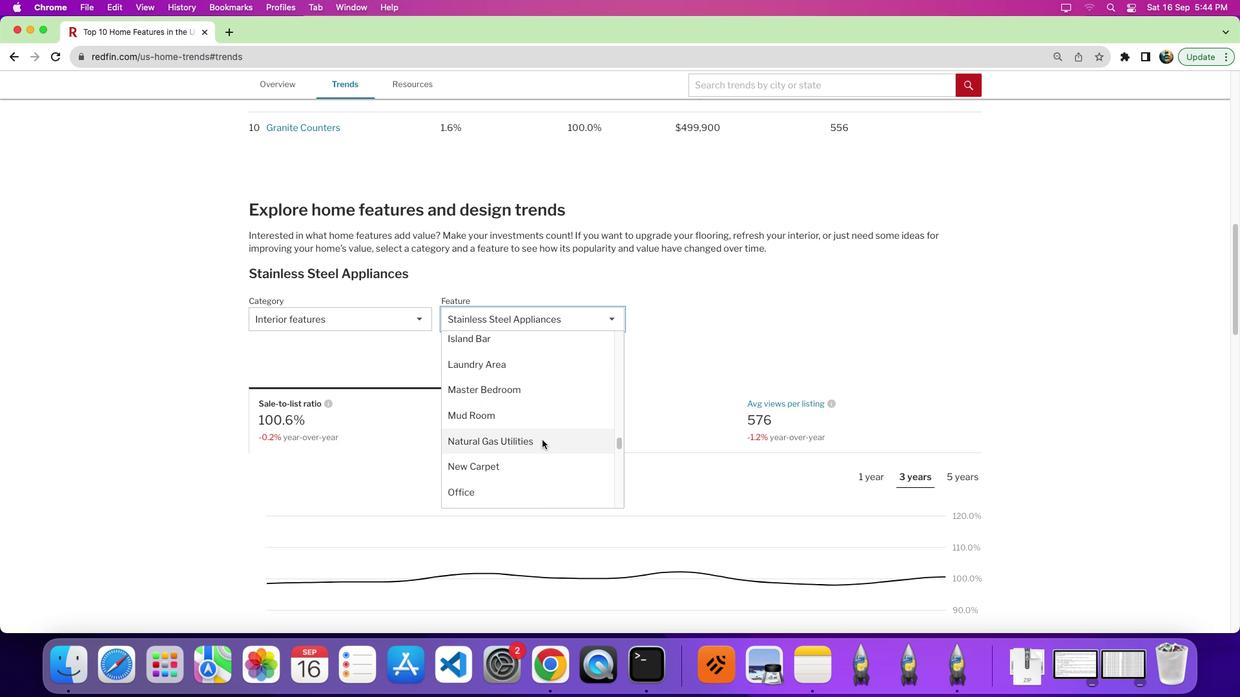 
Action: Mouse scrolled (542, 439) with delta (0, 0)
Screenshot: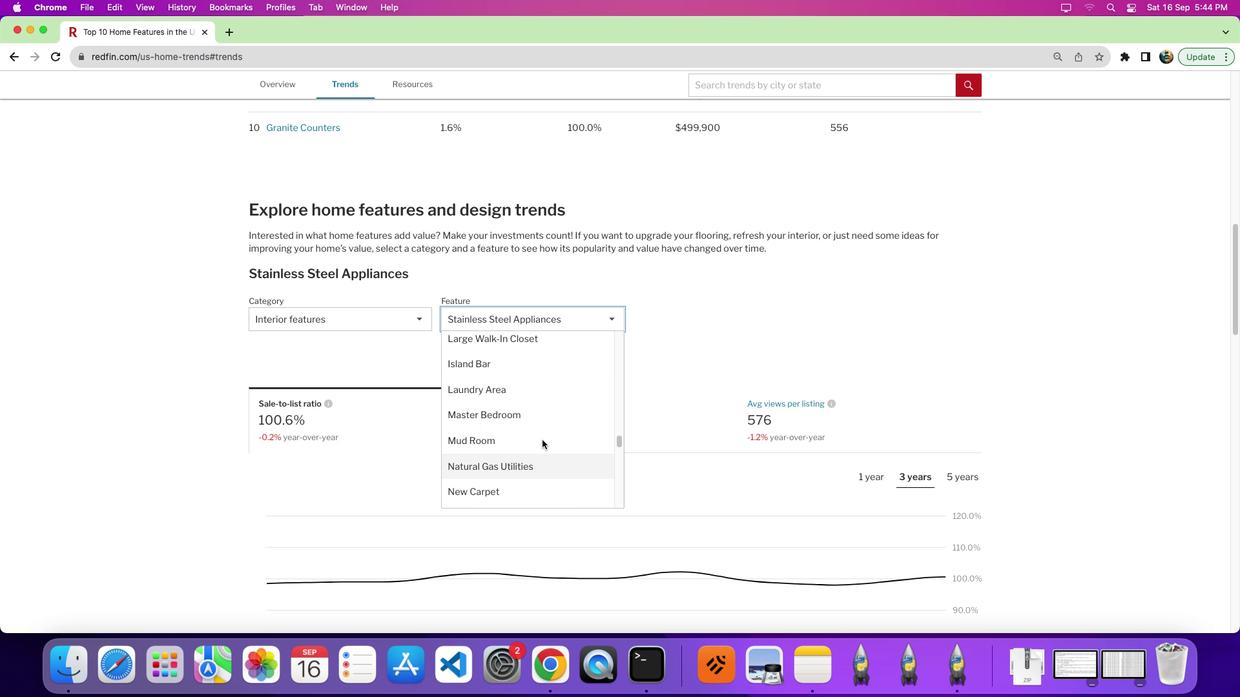 
Action: Mouse scrolled (542, 439) with delta (0, 0)
Screenshot: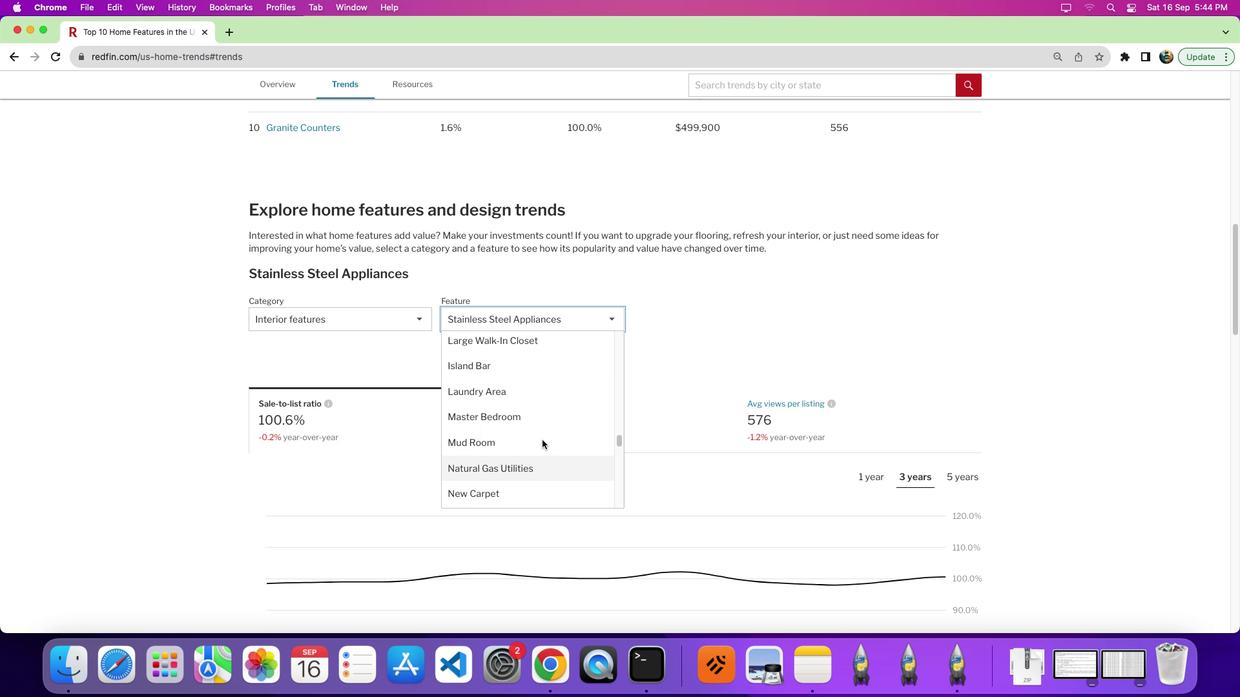 
Action: Mouse moved to (532, 380)
Screenshot: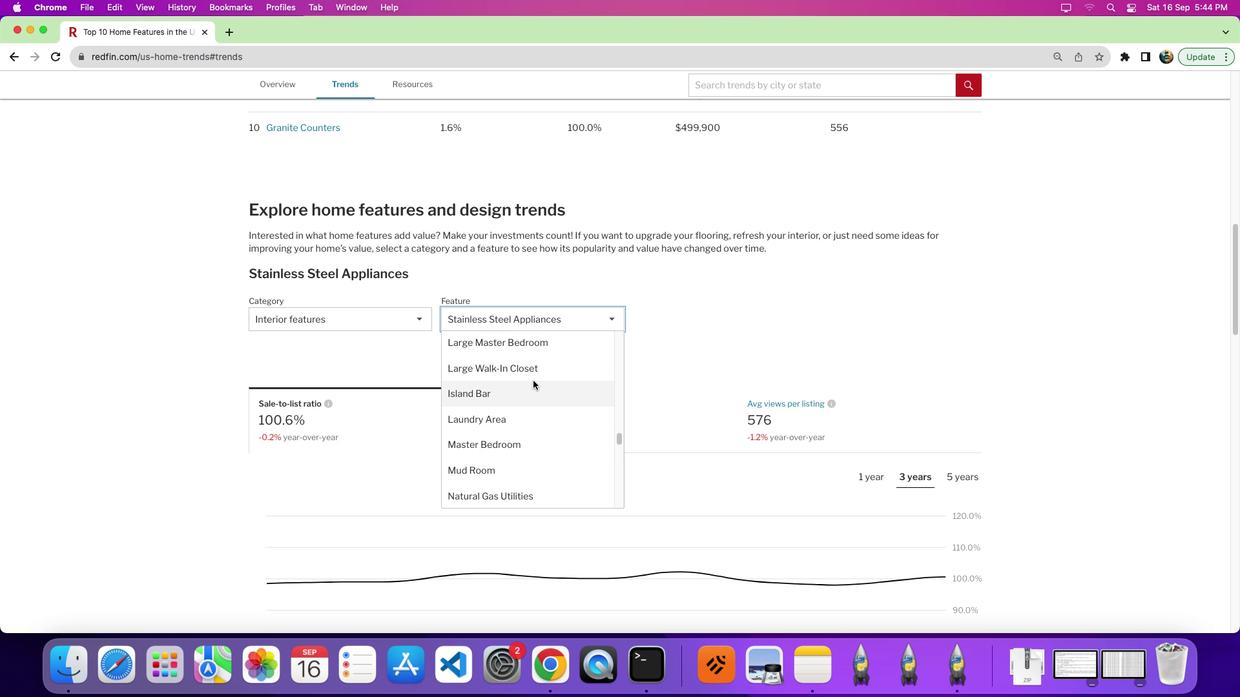 
Action: Mouse scrolled (532, 380) with delta (0, 0)
Screenshot: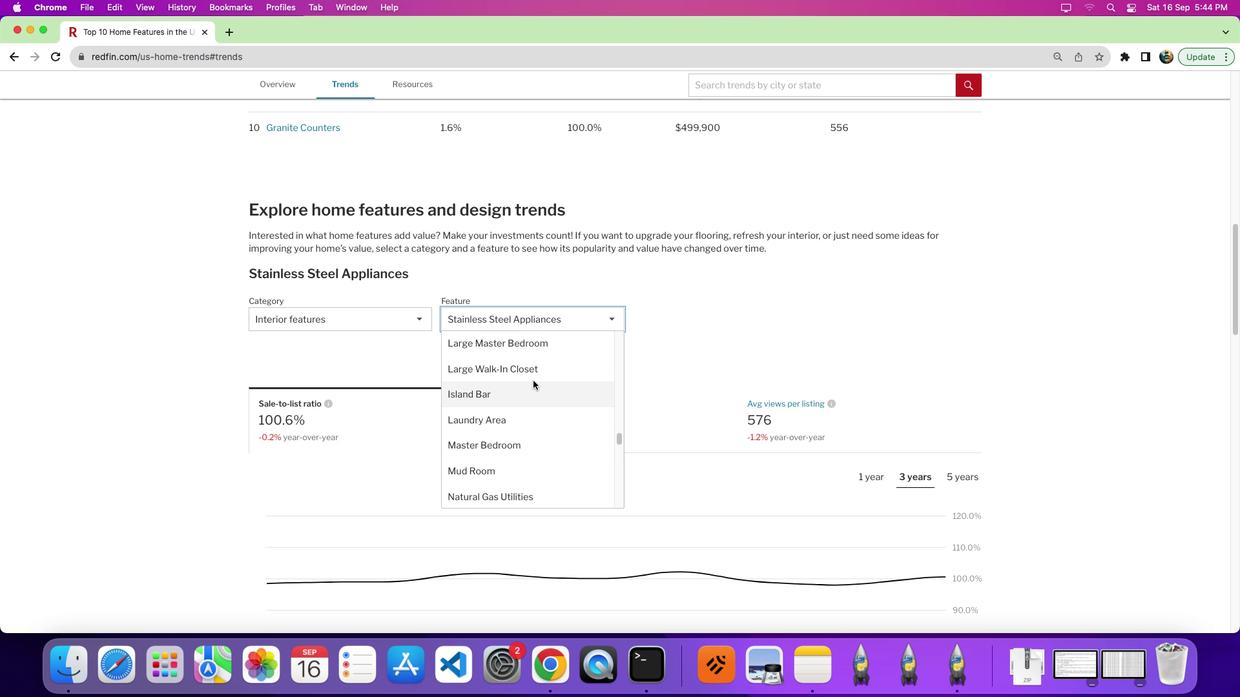 
Action: Mouse scrolled (532, 380) with delta (0, 0)
Screenshot: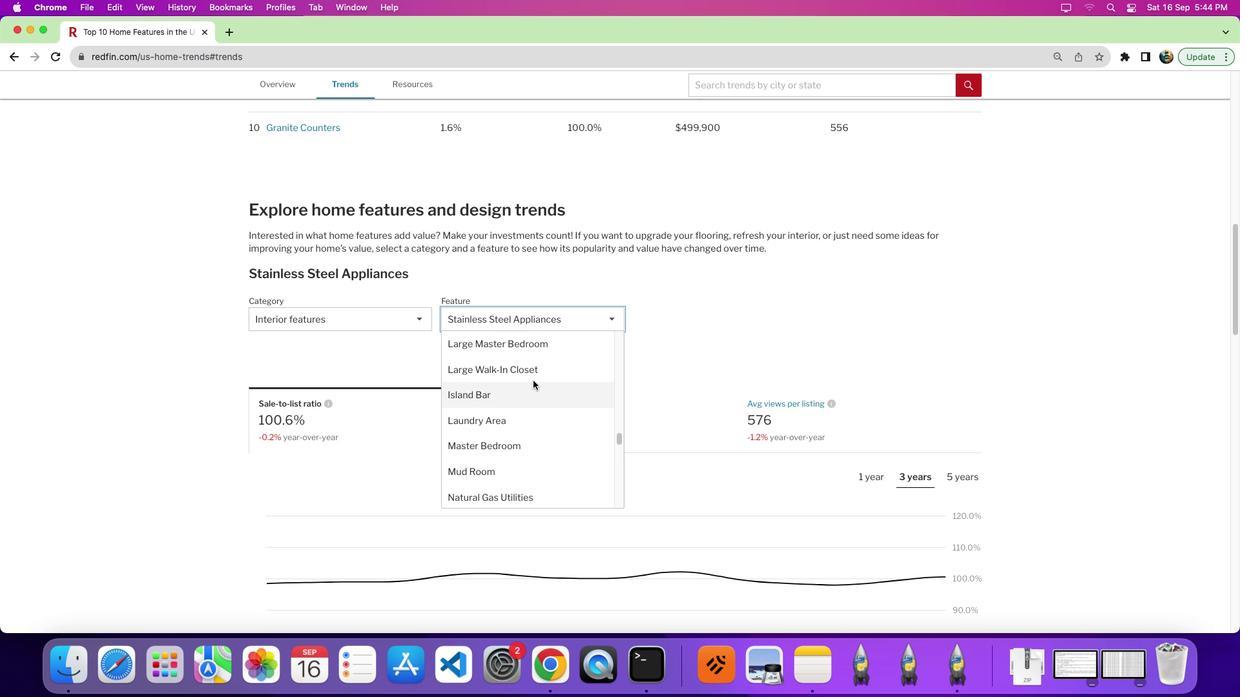 
Action: Mouse moved to (532, 381)
Screenshot: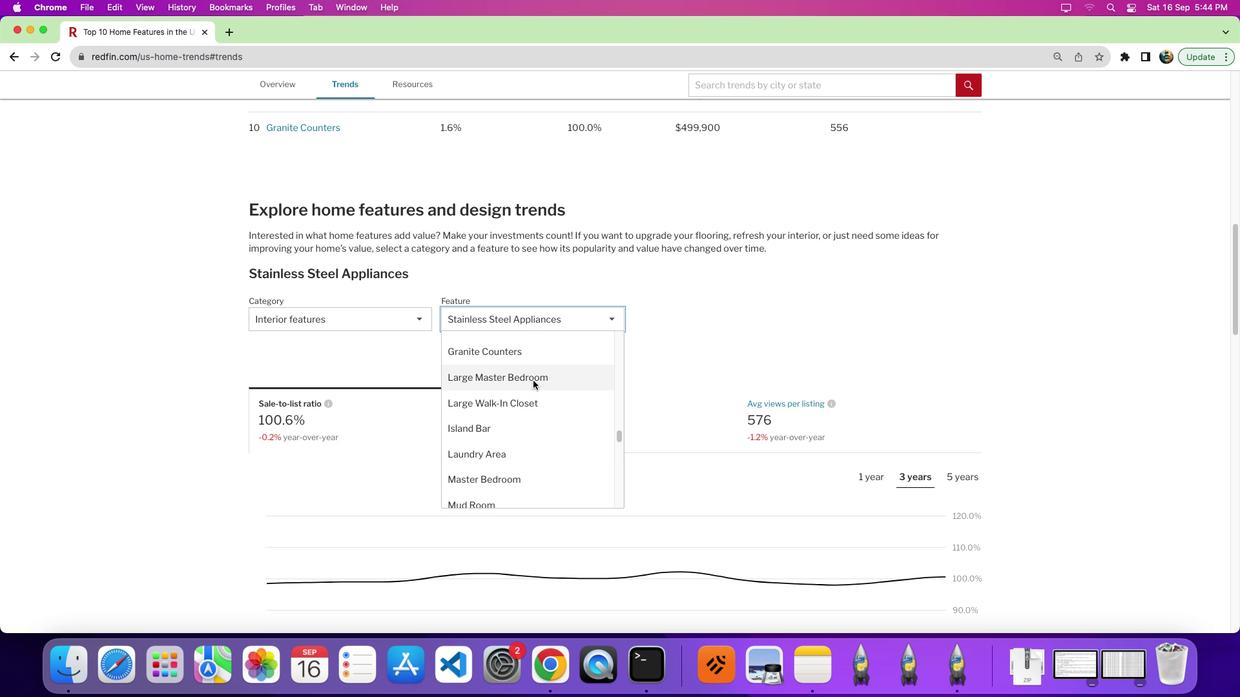 
Action: Mouse pressed left at (532, 381)
Screenshot: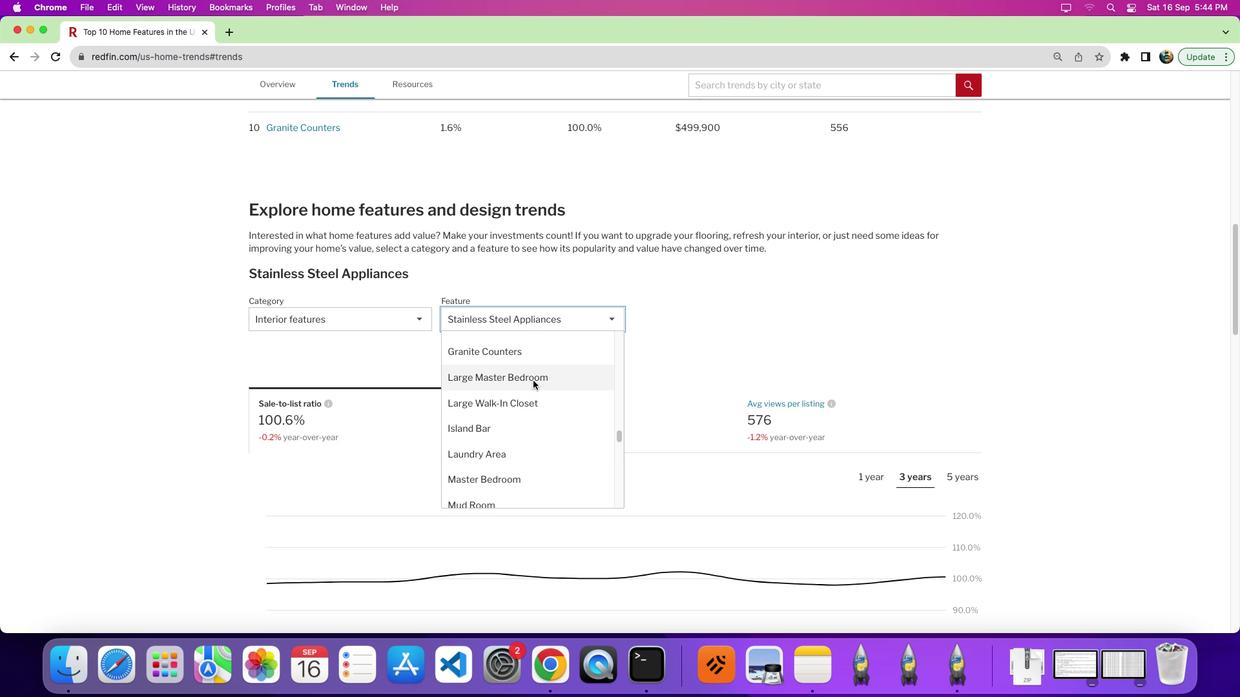 
Action: Mouse moved to (643, 425)
Screenshot: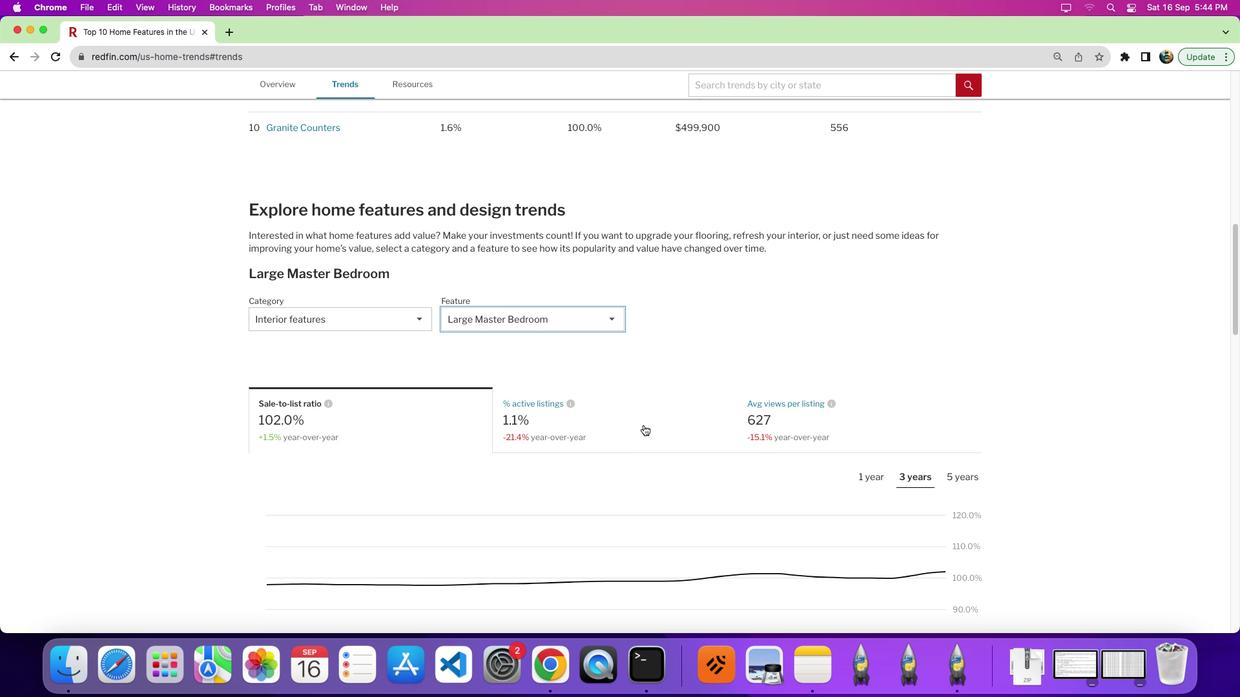 
Action: Mouse scrolled (643, 425) with delta (0, 0)
Screenshot: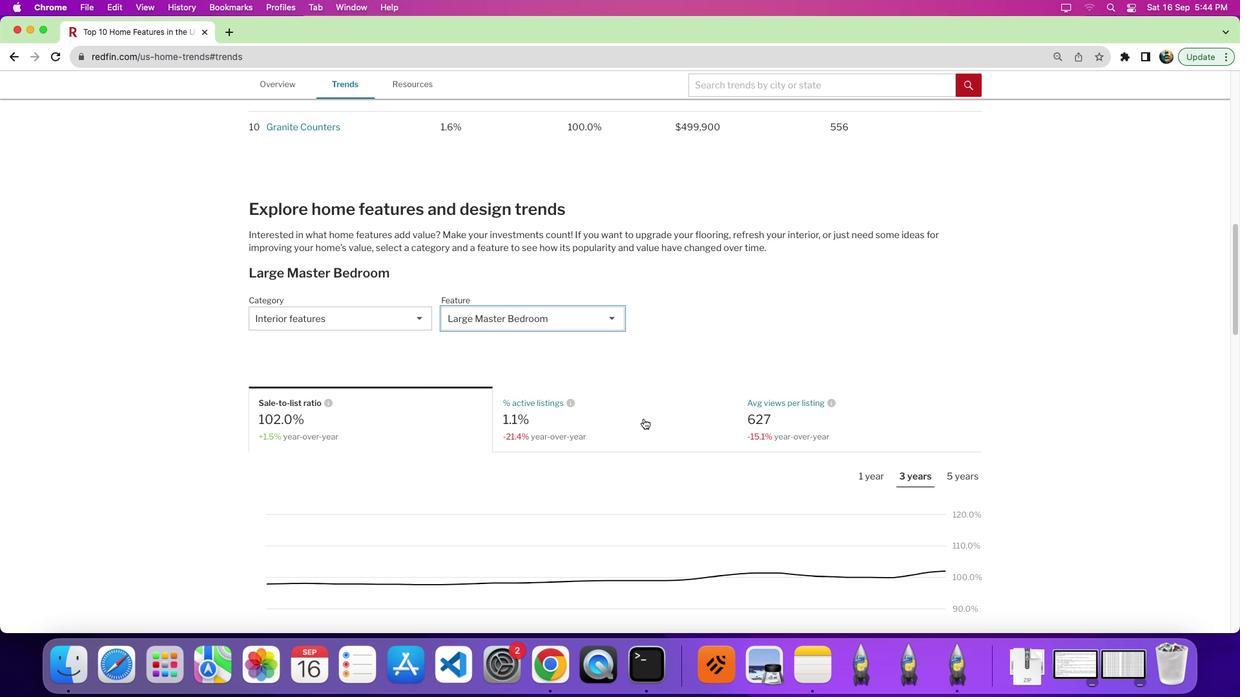 
Action: Mouse moved to (643, 416)
Screenshot: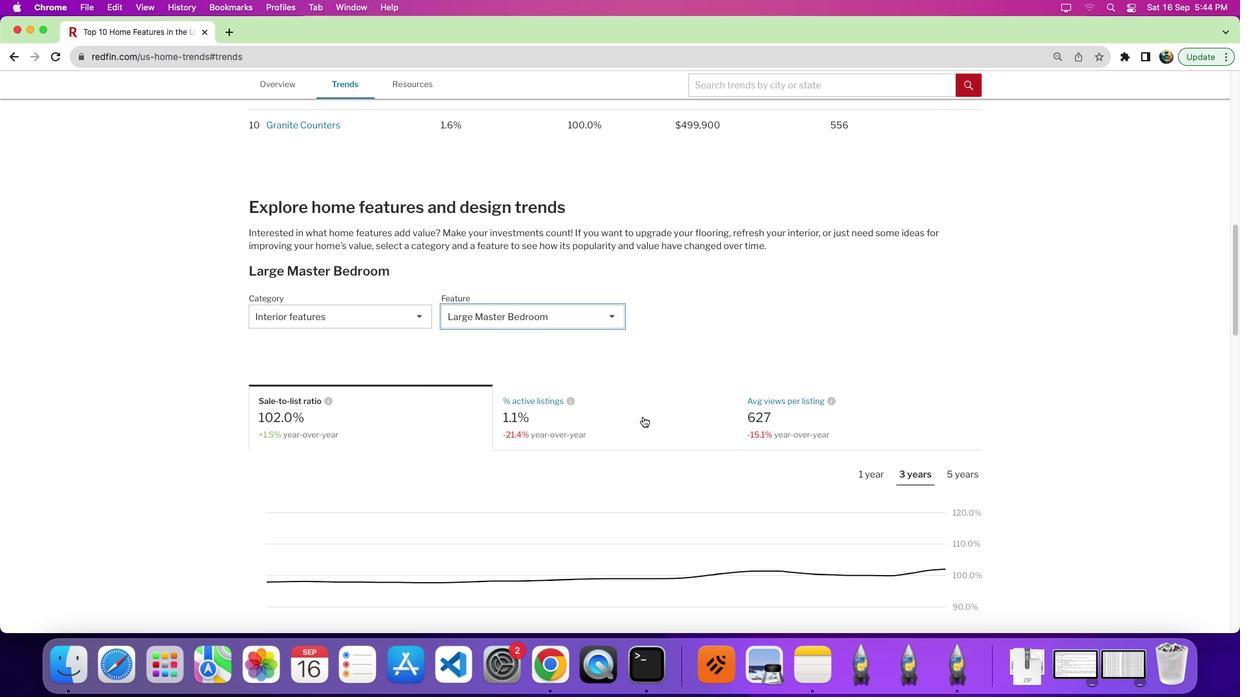 
Action: Mouse scrolled (643, 416) with delta (0, 0)
Screenshot: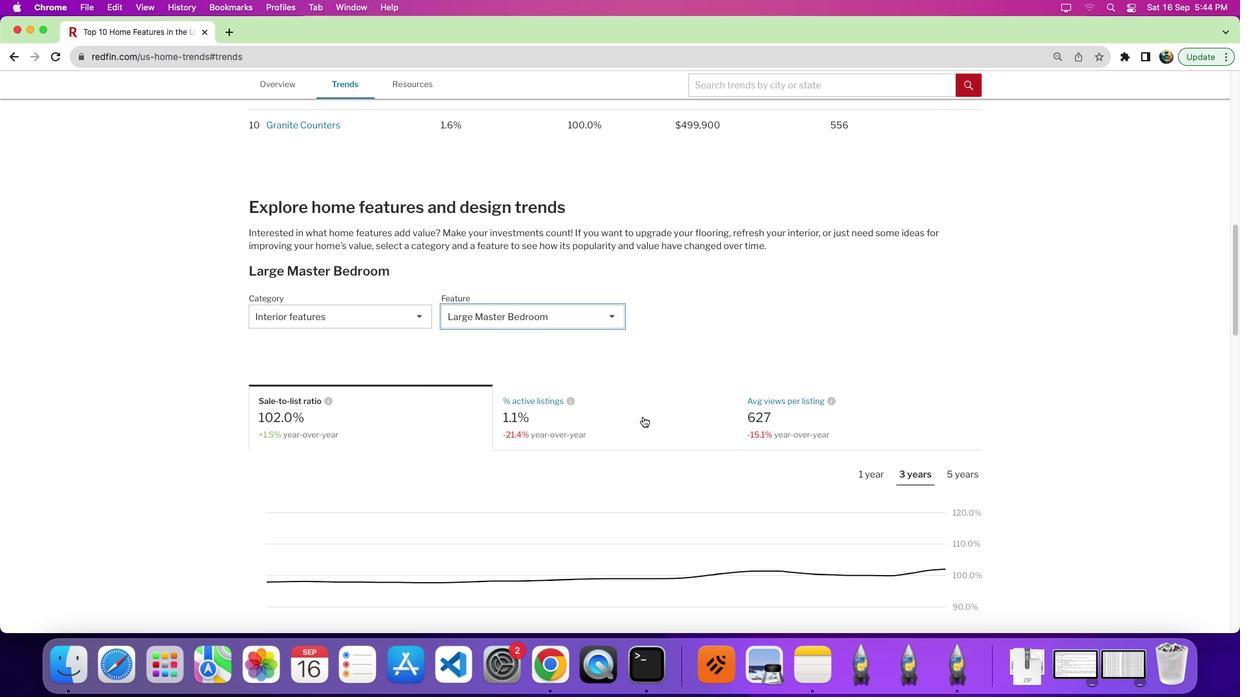 
Action: Mouse moved to (811, 465)
Screenshot: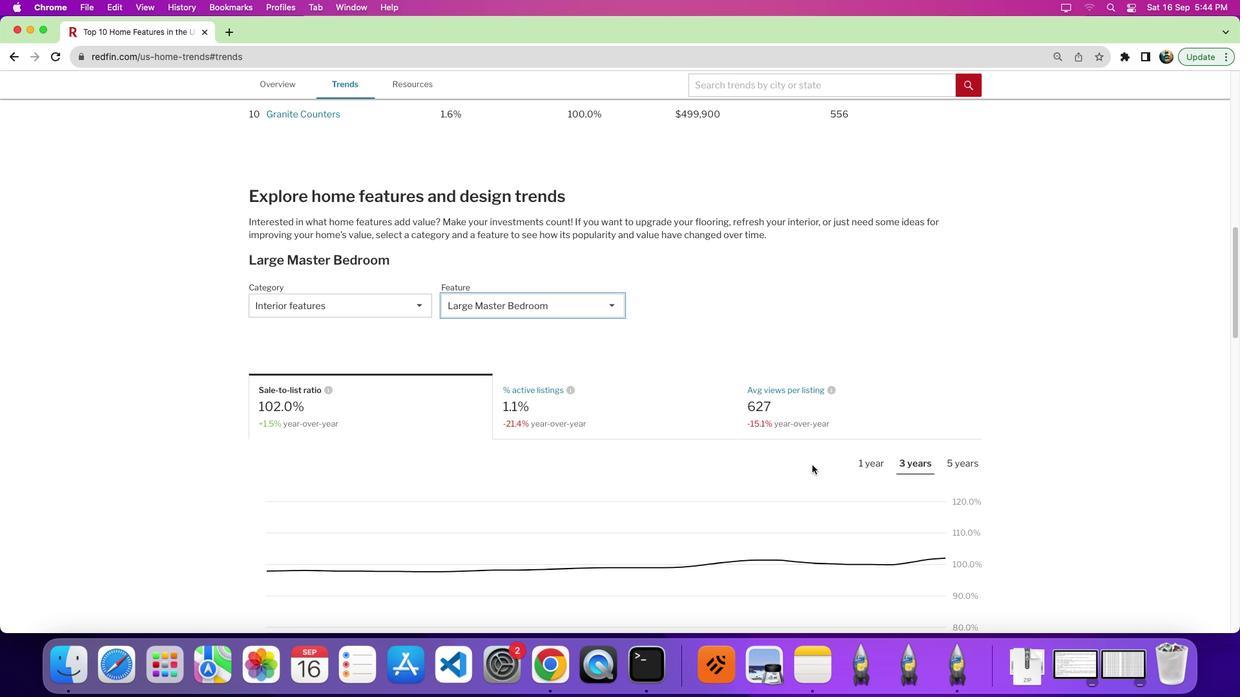 
Action: Mouse scrolled (811, 465) with delta (0, 0)
Screenshot: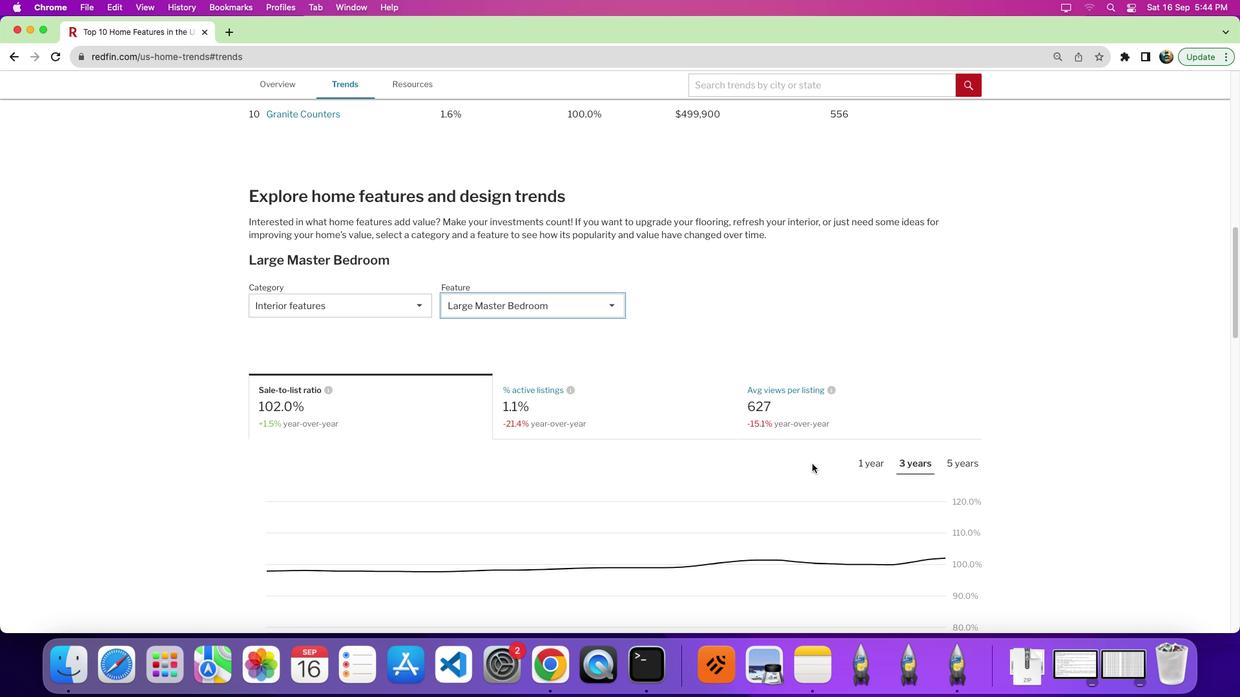 
Action: Mouse moved to (812, 462)
Screenshot: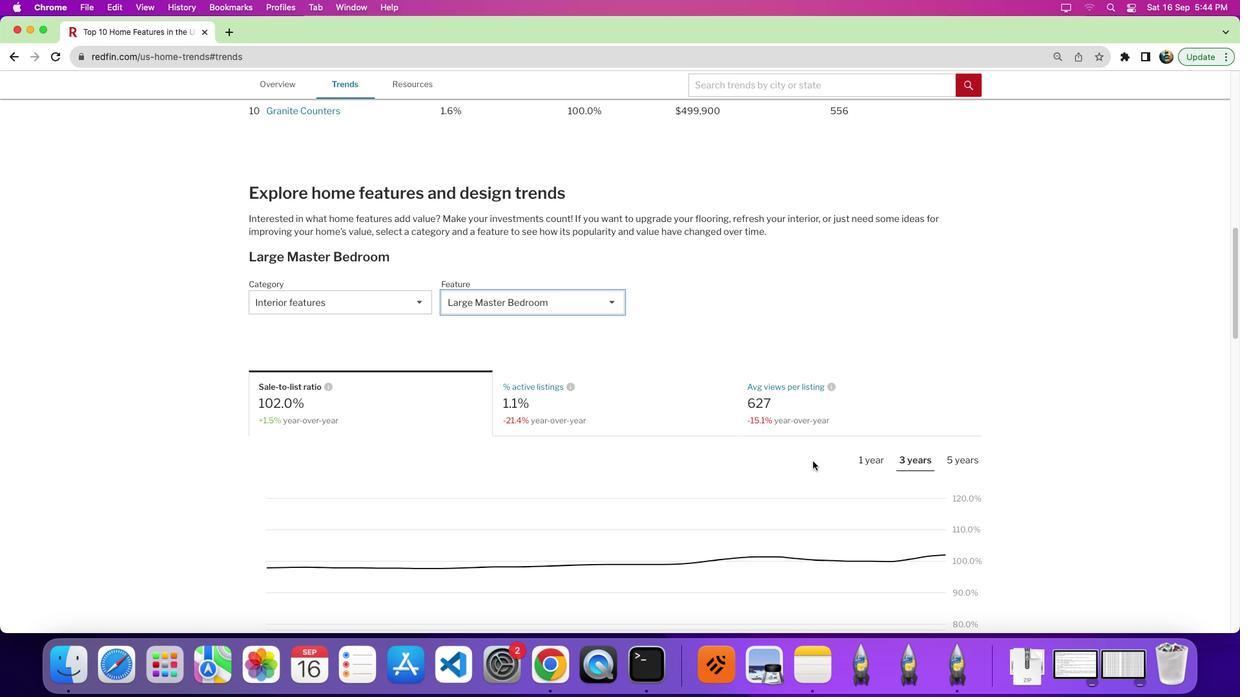 
Action: Mouse scrolled (812, 462) with delta (0, 0)
Screenshot: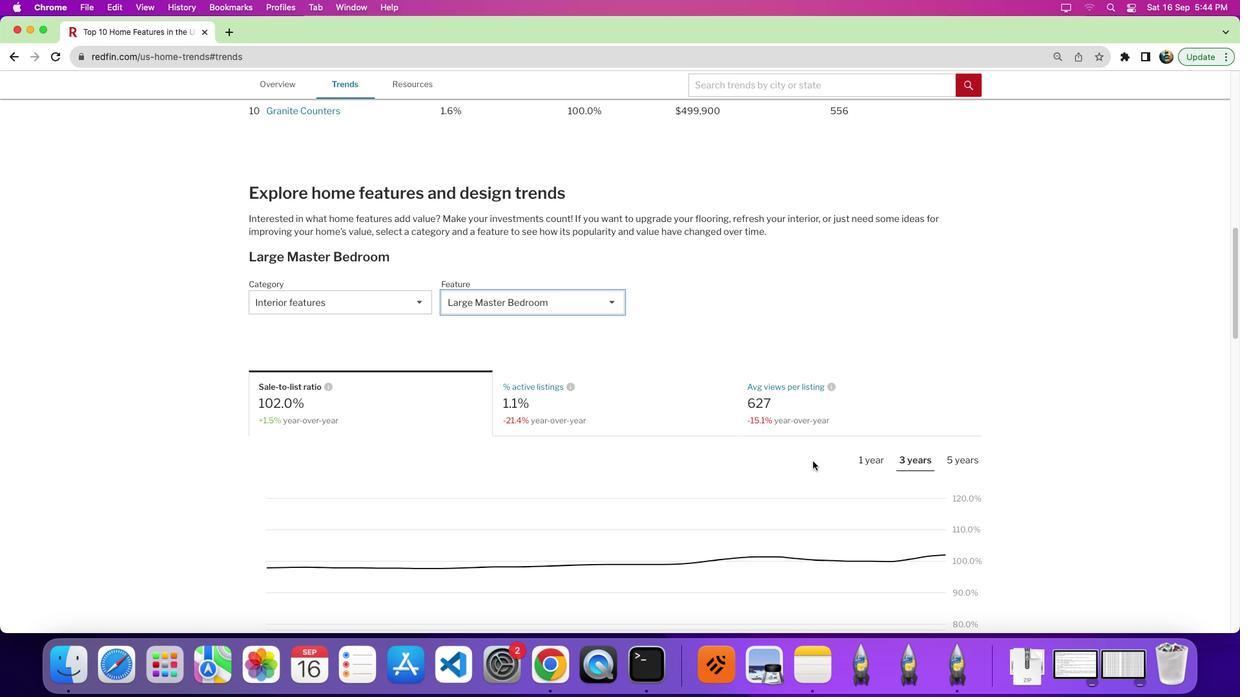 
Action: Mouse moved to (812, 461)
Screenshot: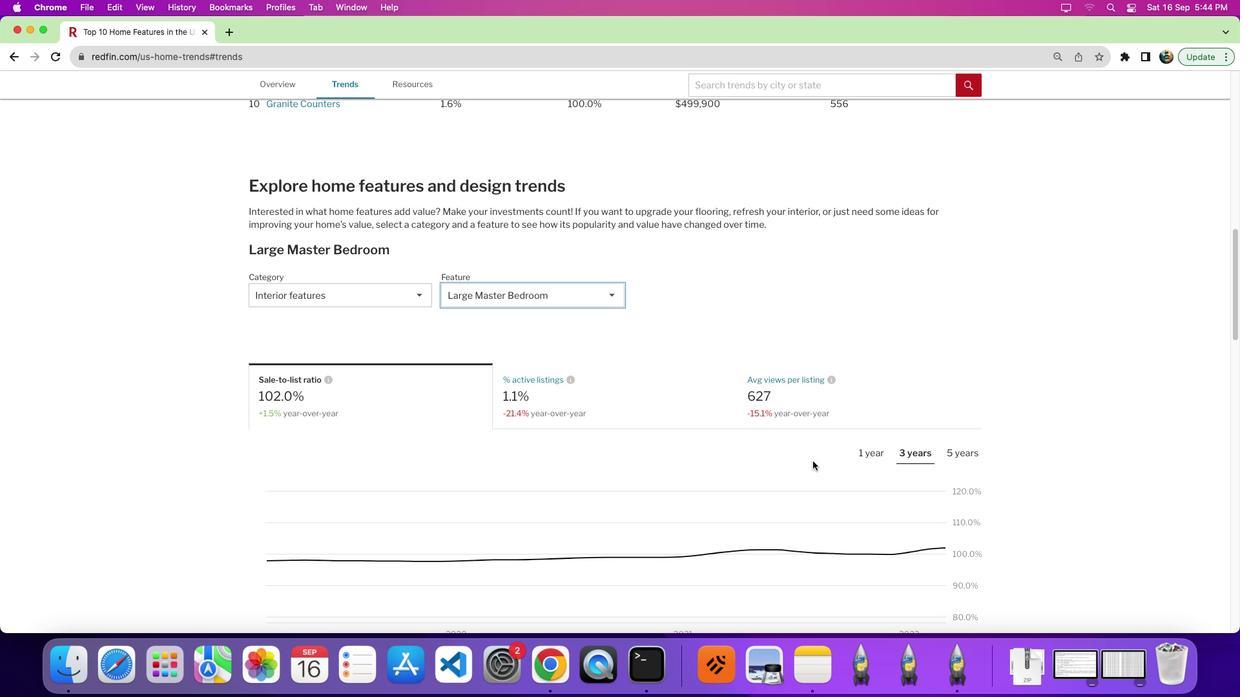 
Action: Mouse scrolled (812, 461) with delta (0, 0)
Screenshot: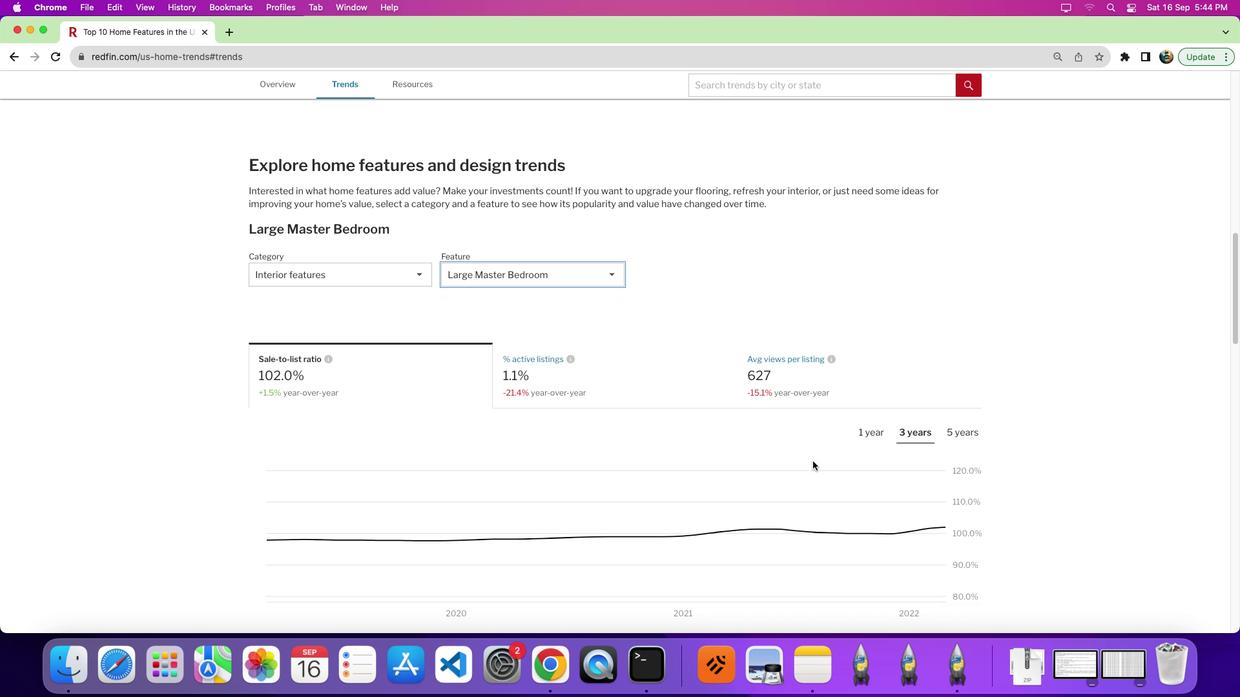 
Action: Mouse scrolled (812, 461) with delta (0, 0)
Screenshot: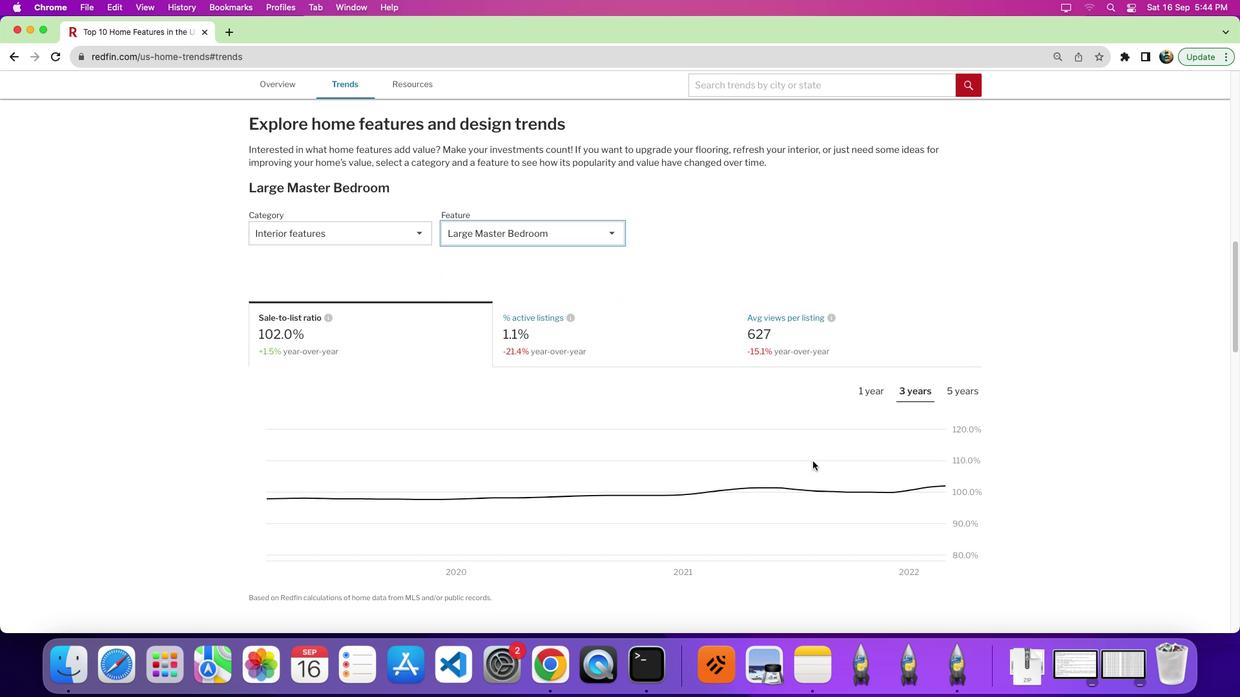 
Action: Mouse scrolled (812, 461) with delta (0, 0)
Screenshot: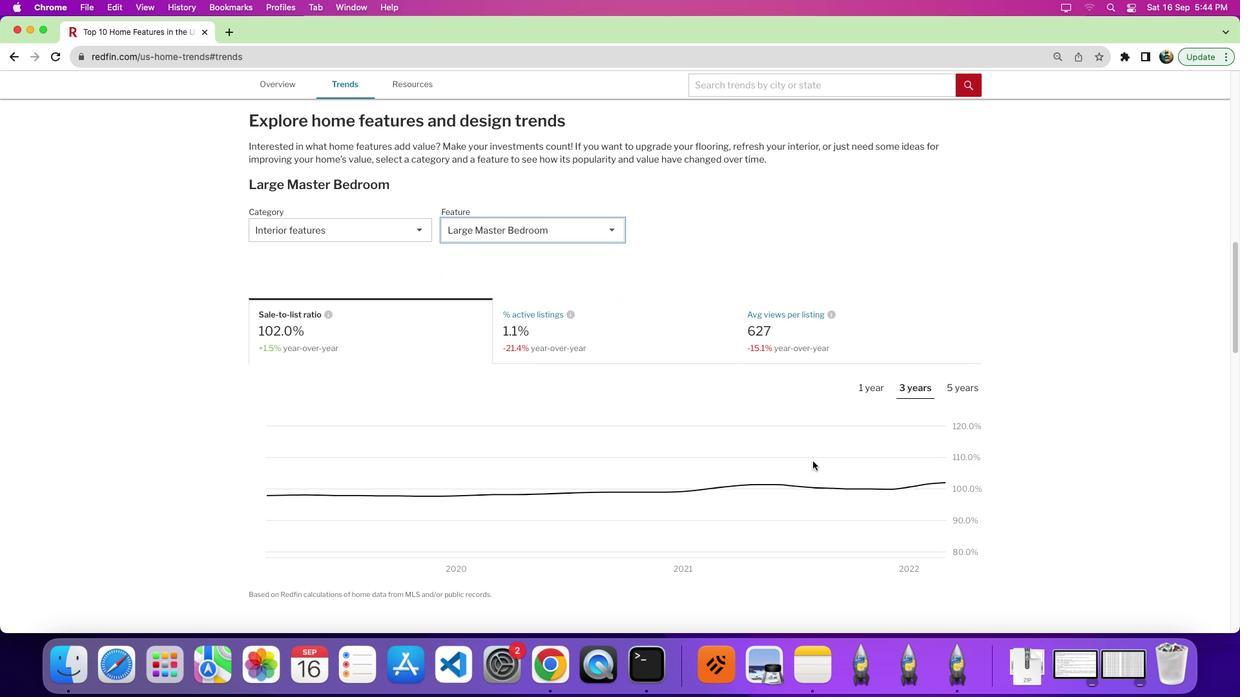 
Action: Mouse moved to (895, 403)
Screenshot: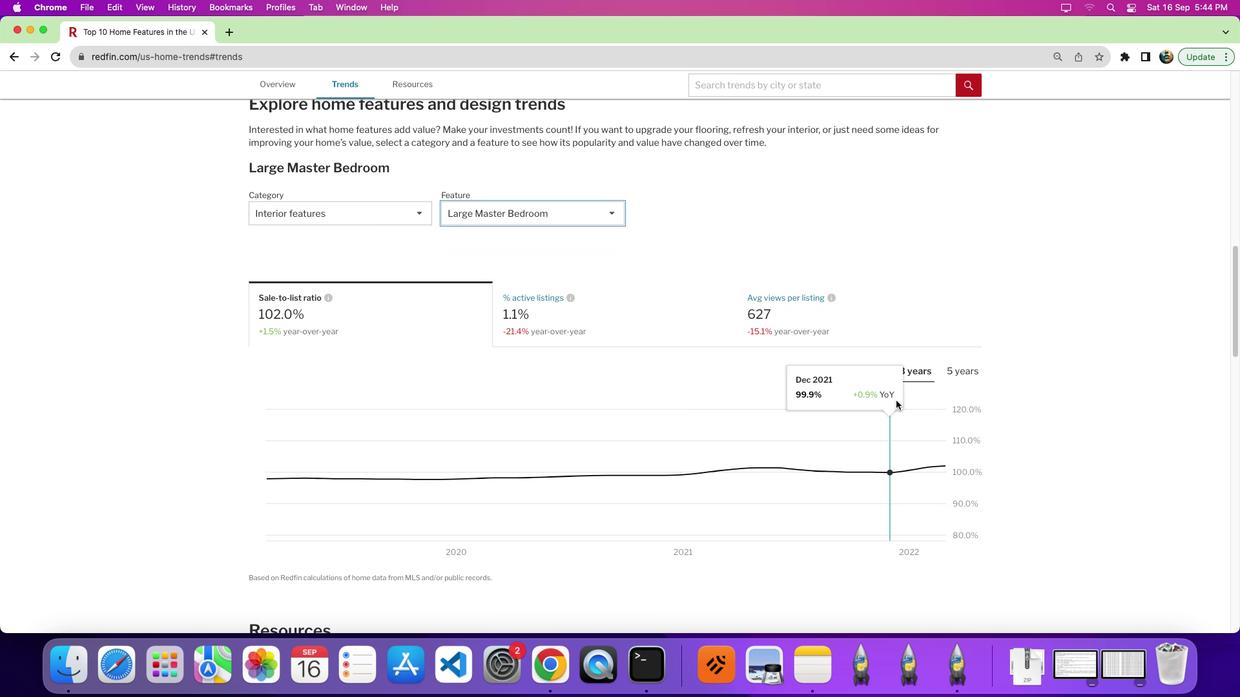 
